 Task: Search one way flight ticket for 2 adults, 2 children, 2 infants in seat in first from Bethel: Bethel Airport(also Seebethel Seaplane Base) to Raleigh: Raleigh-durham International Airport on 8-5-2023. Choice of flights is Royal air maroc. Number of bags: 2 carry on bags. Outbound departure time preference is 12:45.
Action: Mouse moved to (364, 312)
Screenshot: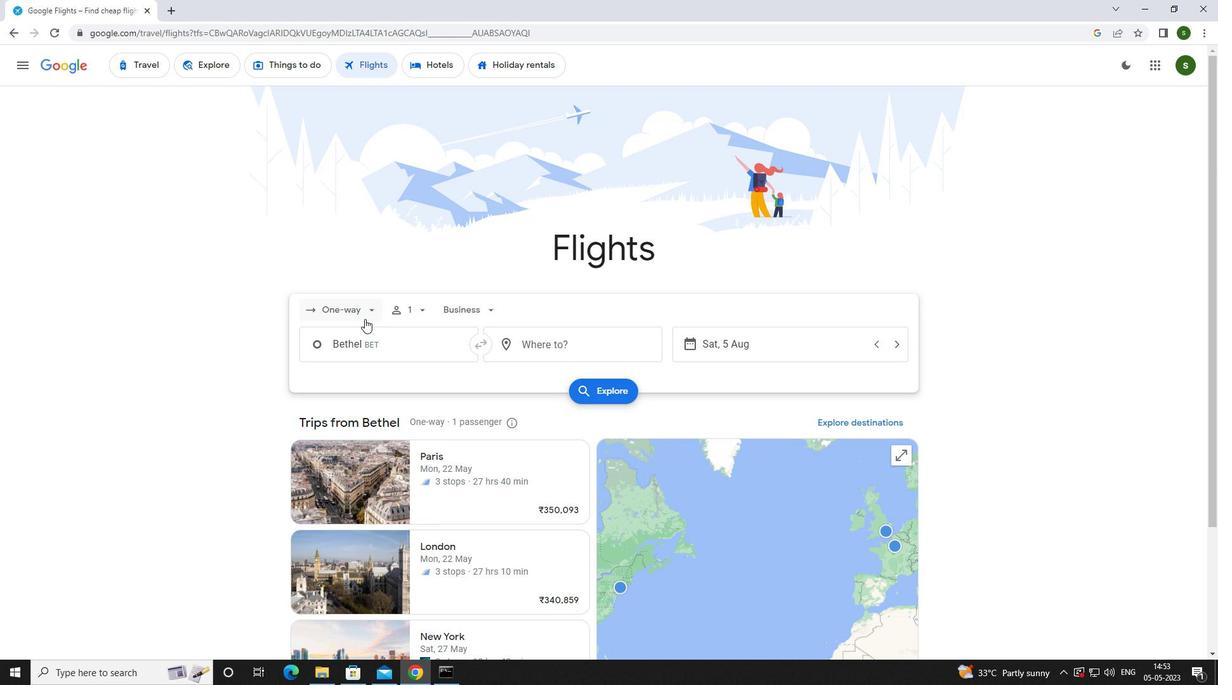 
Action: Mouse pressed left at (364, 312)
Screenshot: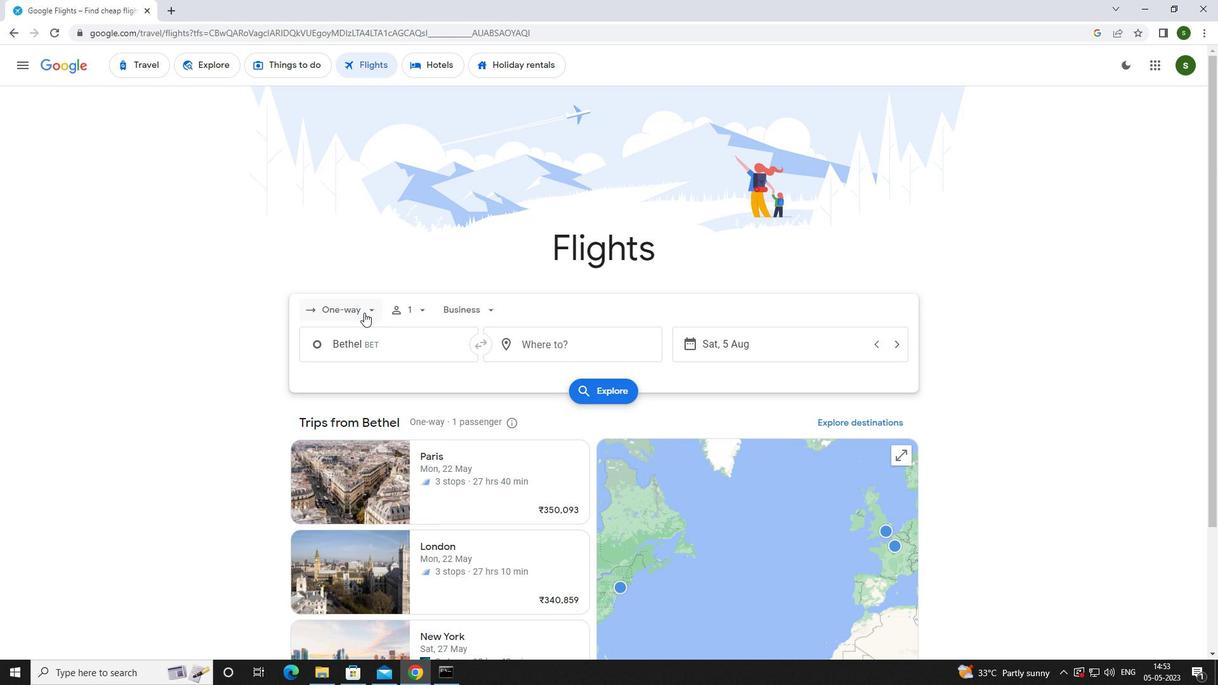 
Action: Mouse moved to (372, 363)
Screenshot: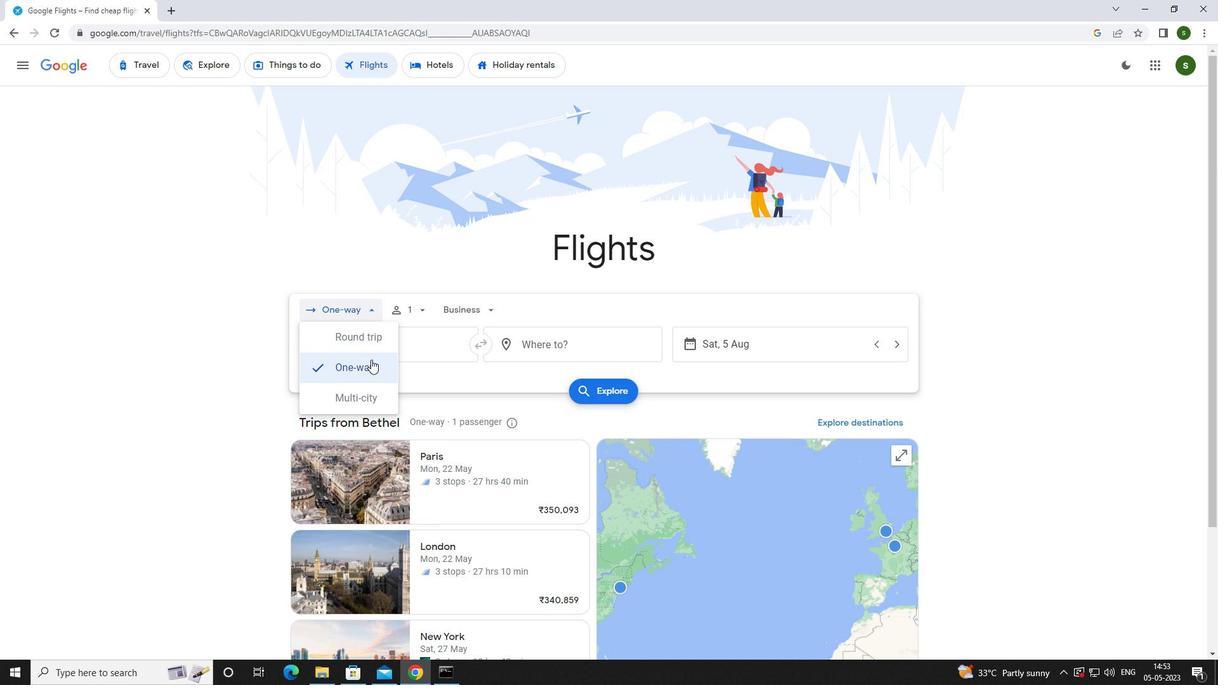 
Action: Mouse pressed left at (372, 363)
Screenshot: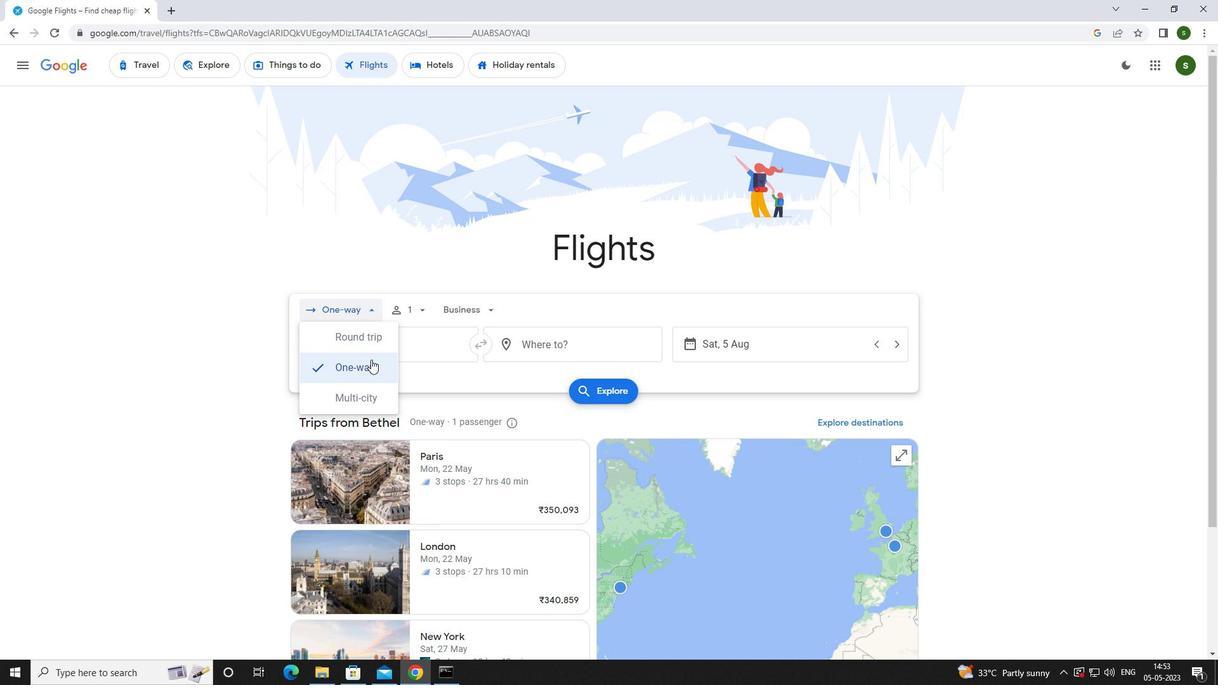 
Action: Mouse moved to (425, 304)
Screenshot: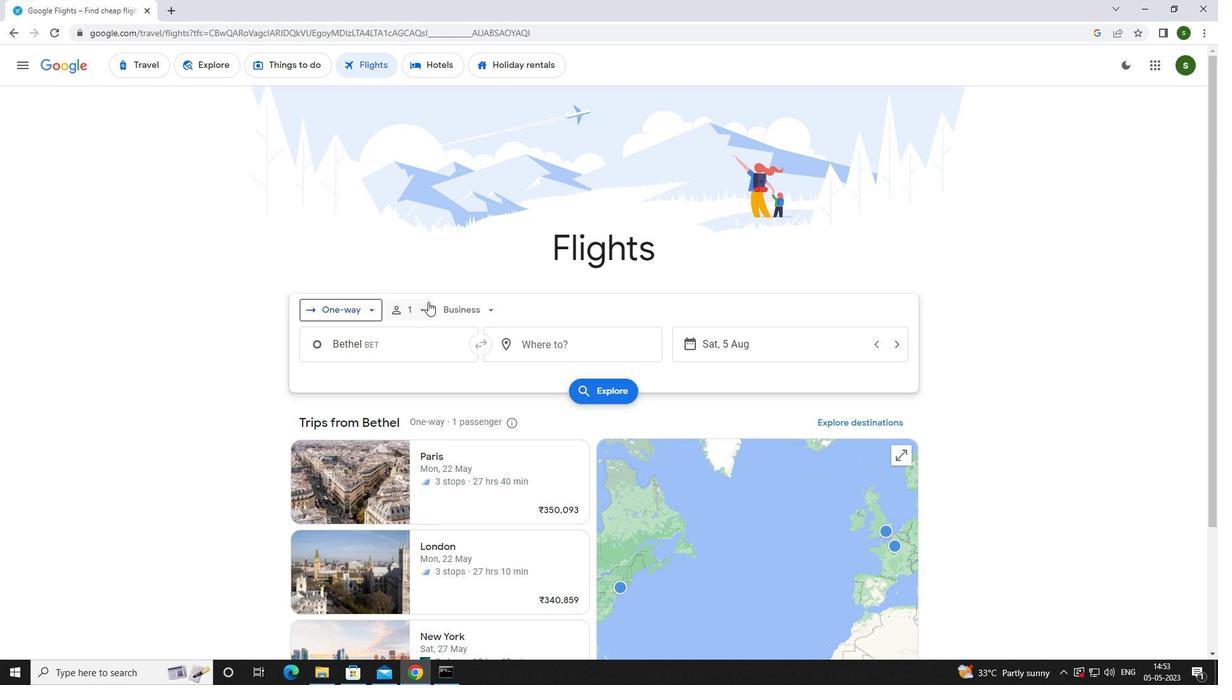 
Action: Mouse pressed left at (425, 304)
Screenshot: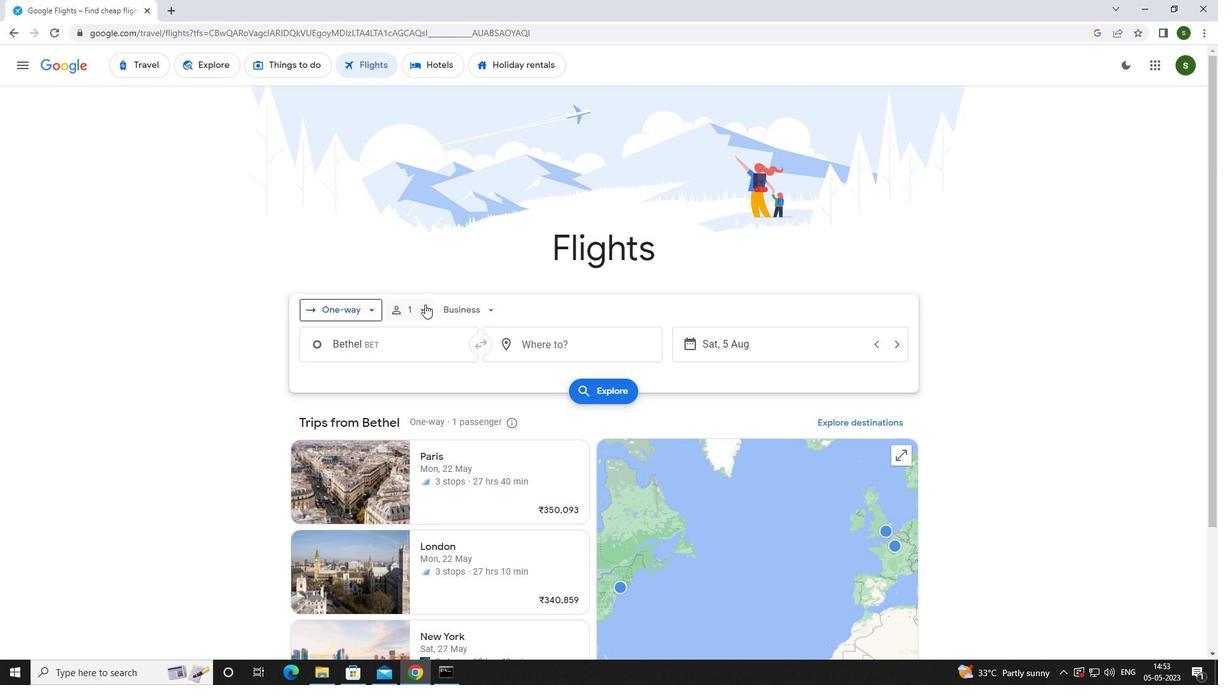 
Action: Mouse moved to (518, 342)
Screenshot: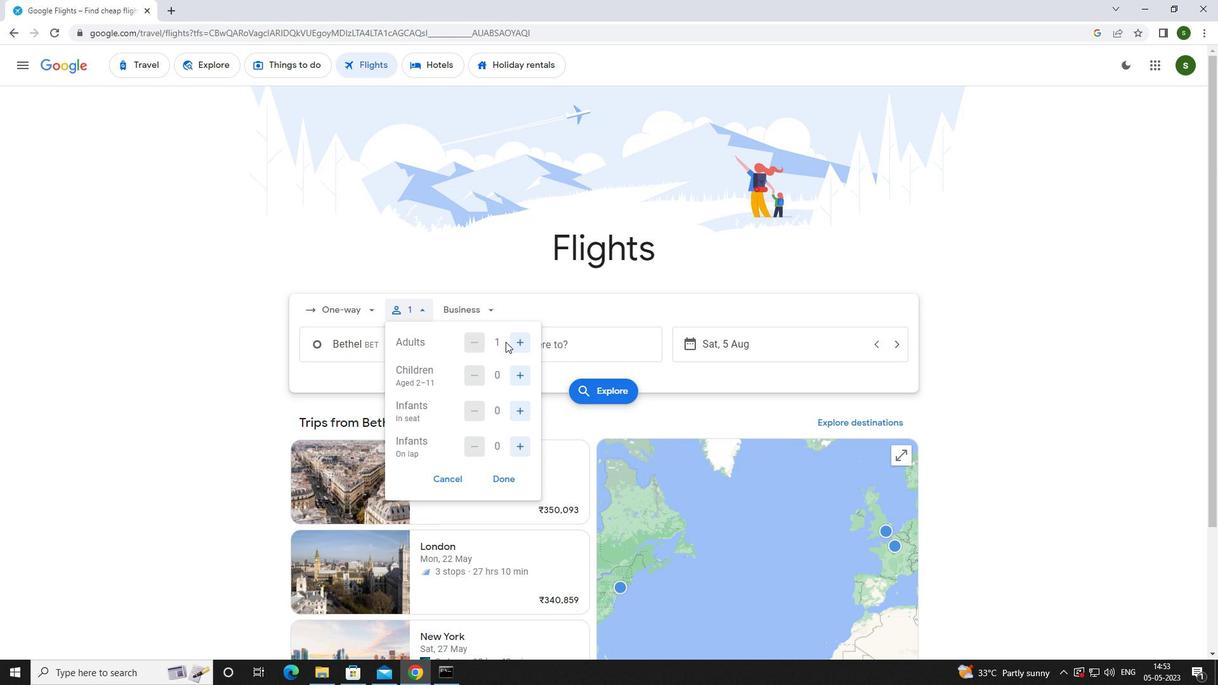 
Action: Mouse pressed left at (518, 342)
Screenshot: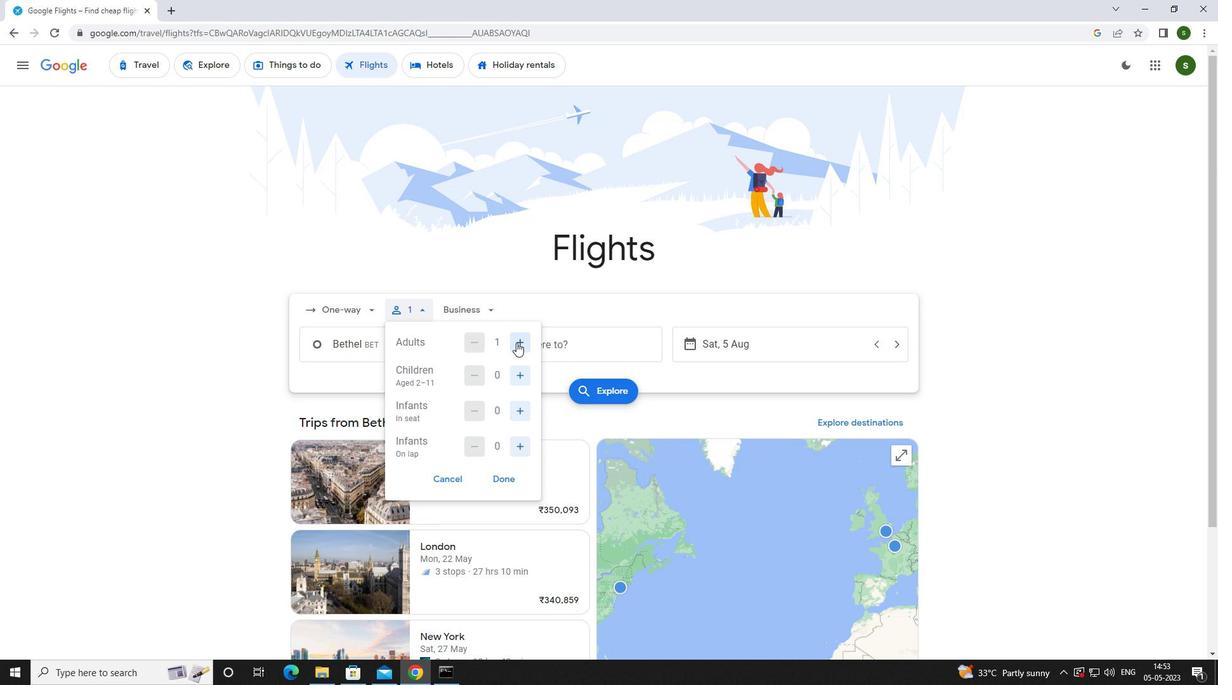 
Action: Mouse moved to (523, 370)
Screenshot: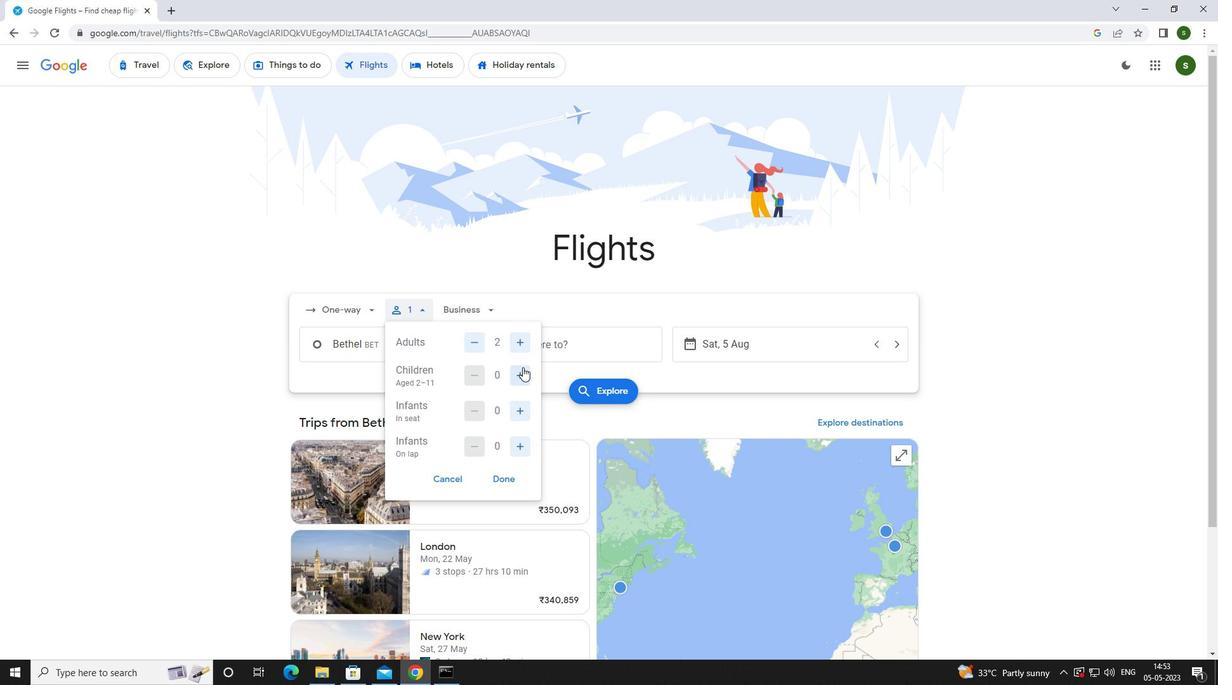 
Action: Mouse pressed left at (523, 370)
Screenshot: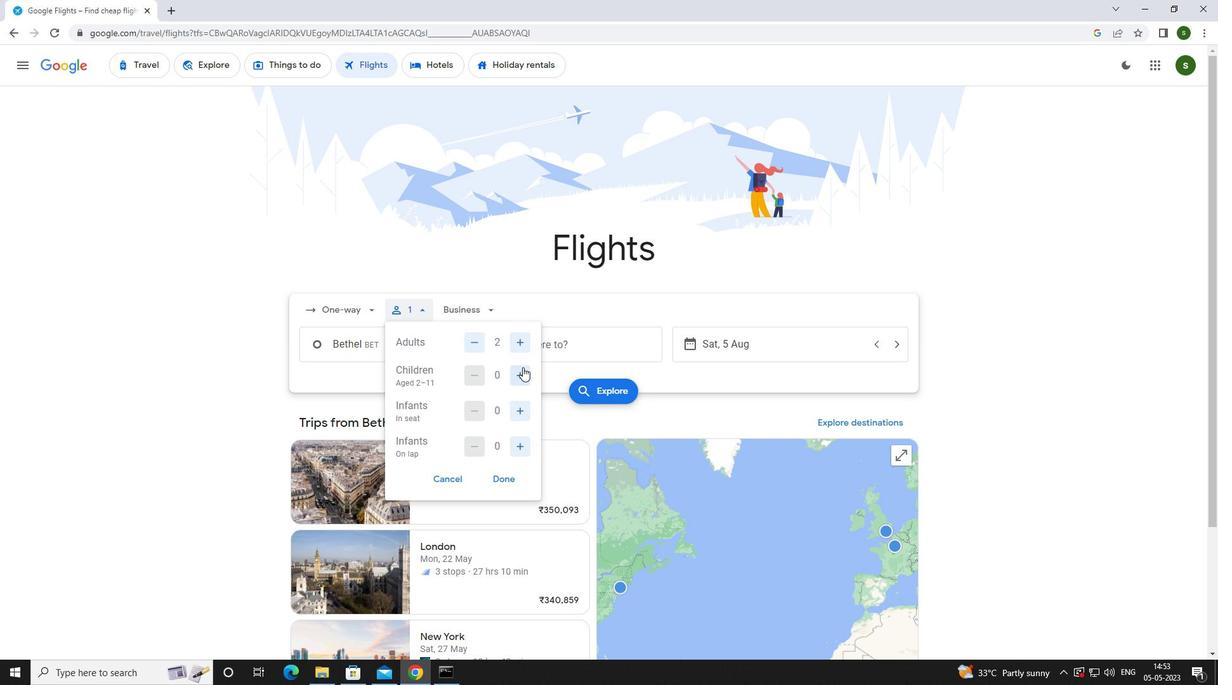 
Action: Mouse pressed left at (523, 370)
Screenshot: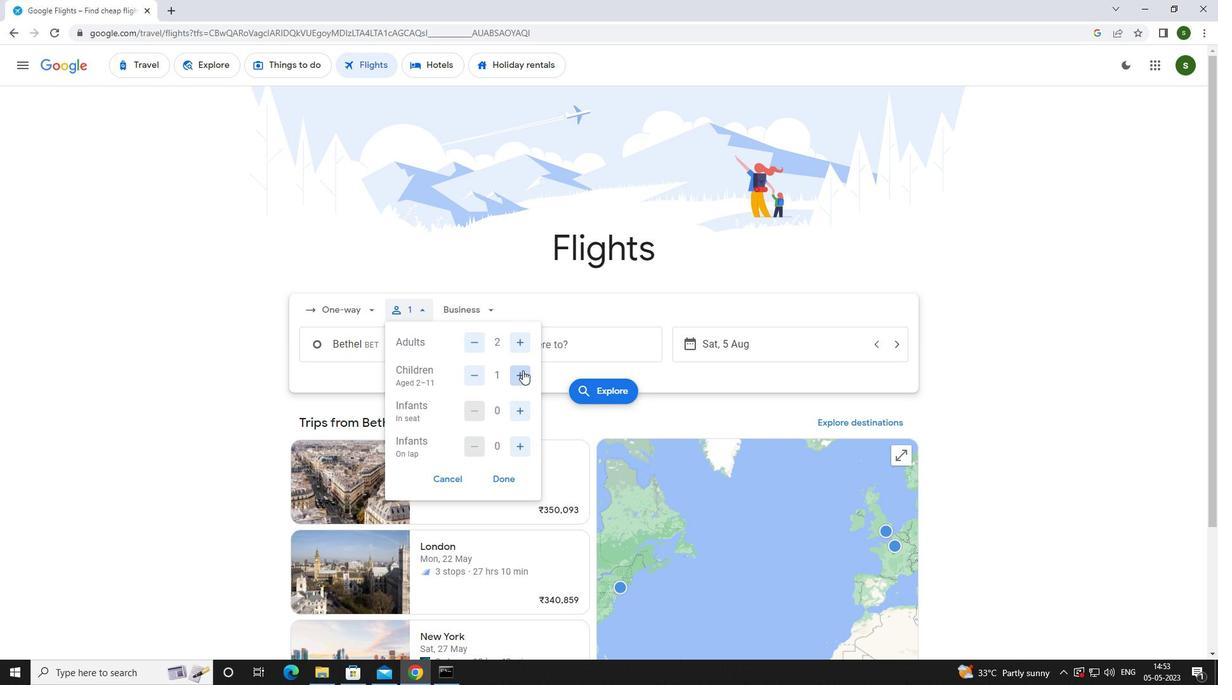 
Action: Mouse moved to (517, 410)
Screenshot: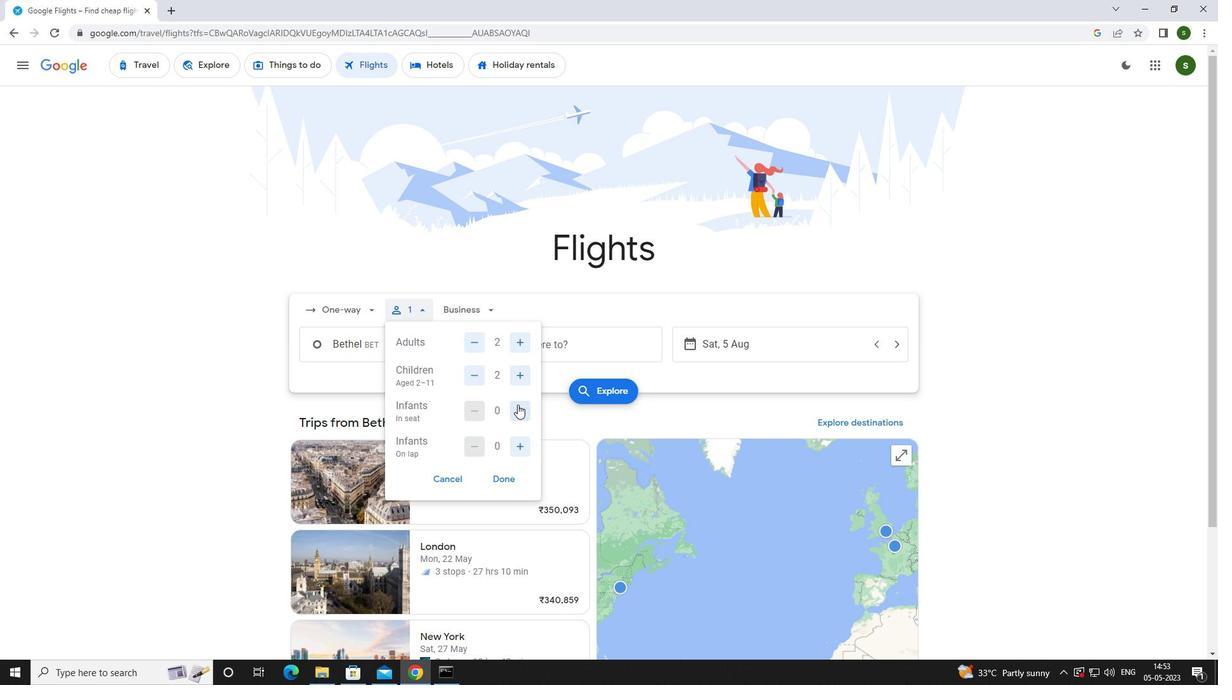 
Action: Mouse pressed left at (517, 410)
Screenshot: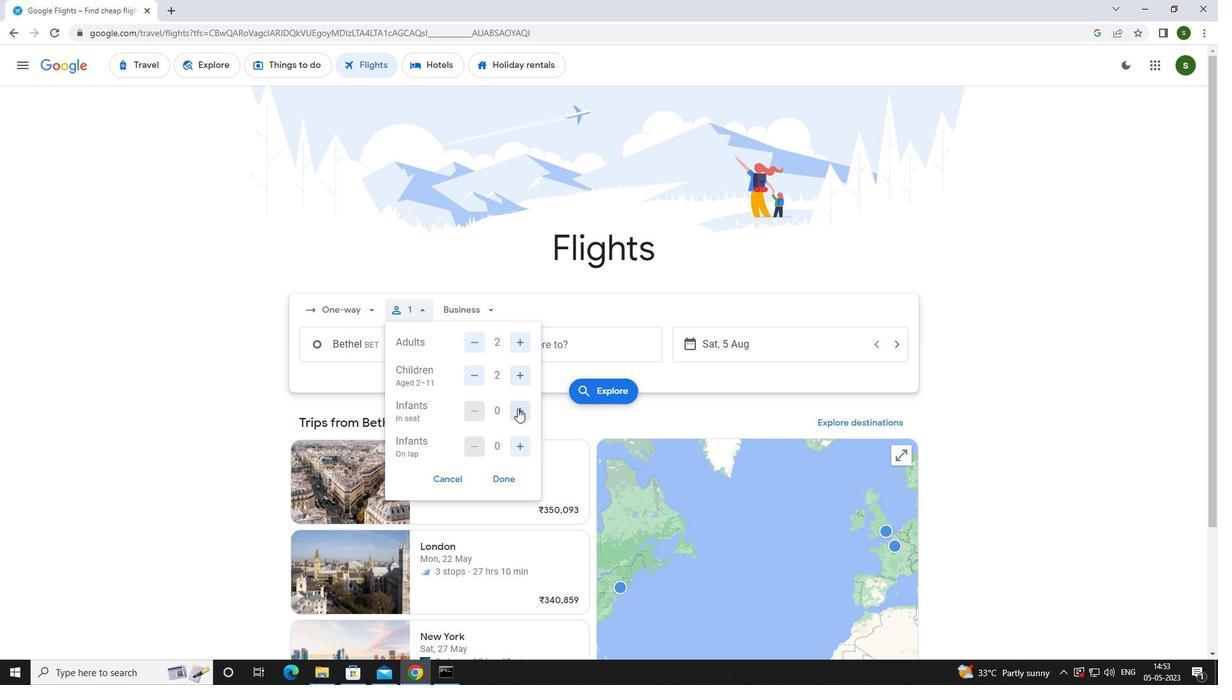 
Action: Mouse pressed left at (517, 410)
Screenshot: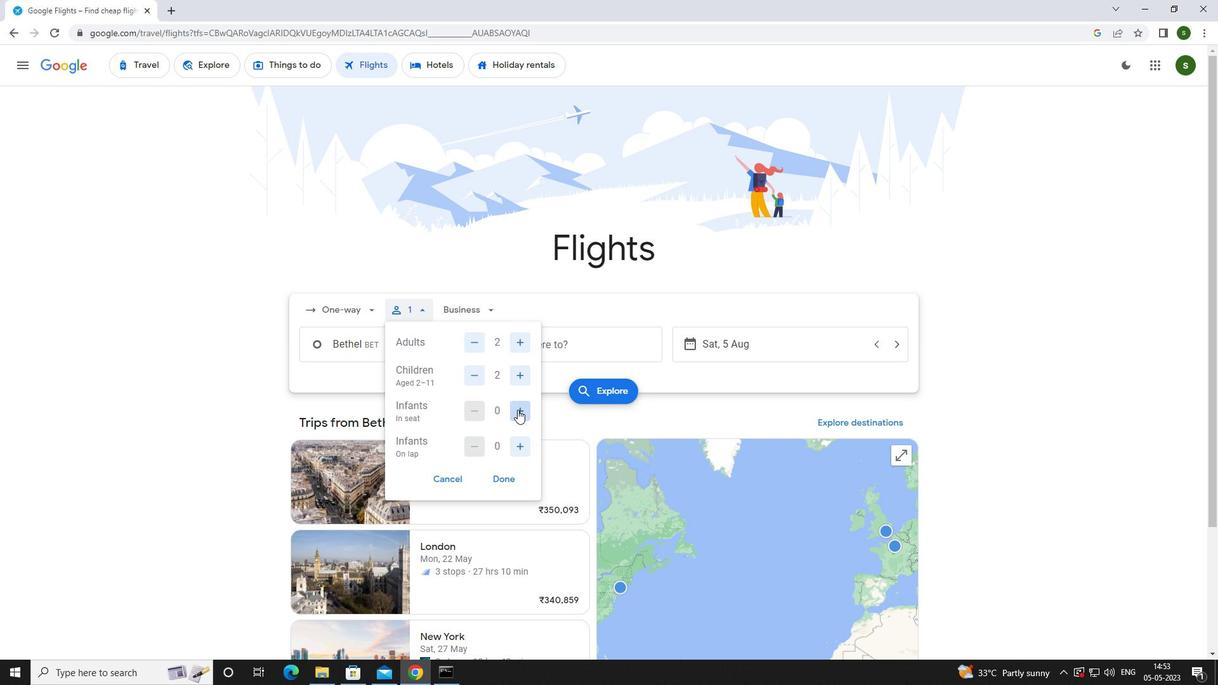 
Action: Mouse moved to (493, 309)
Screenshot: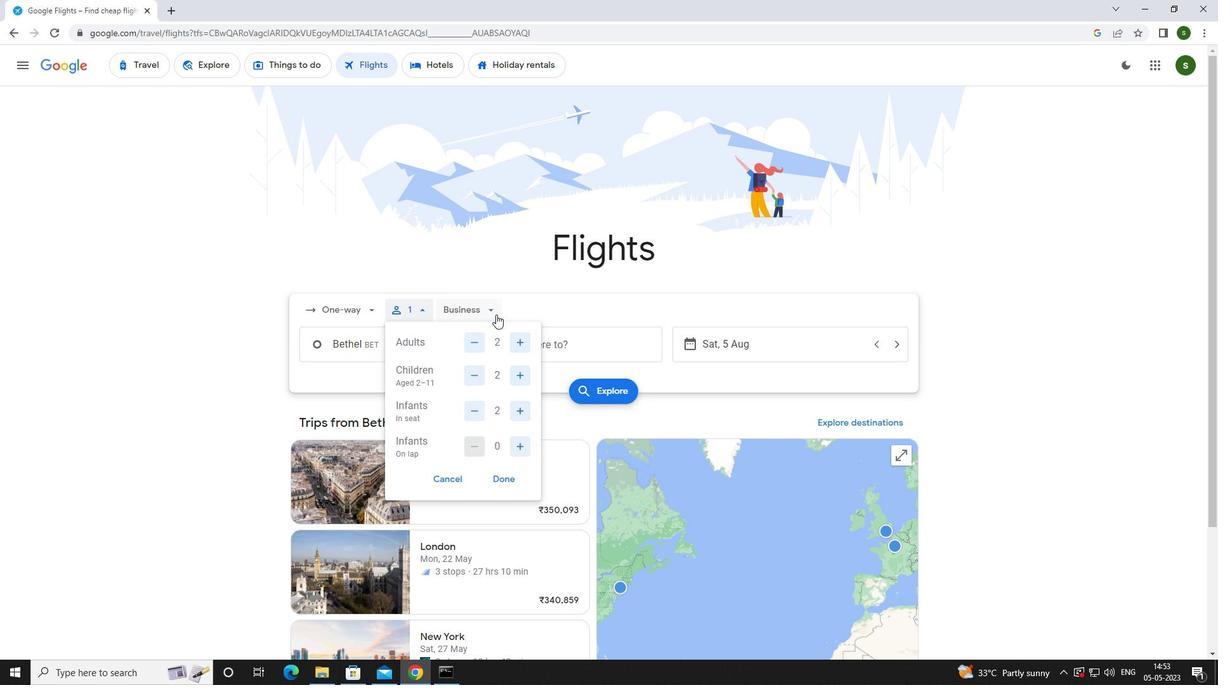 
Action: Mouse pressed left at (493, 309)
Screenshot: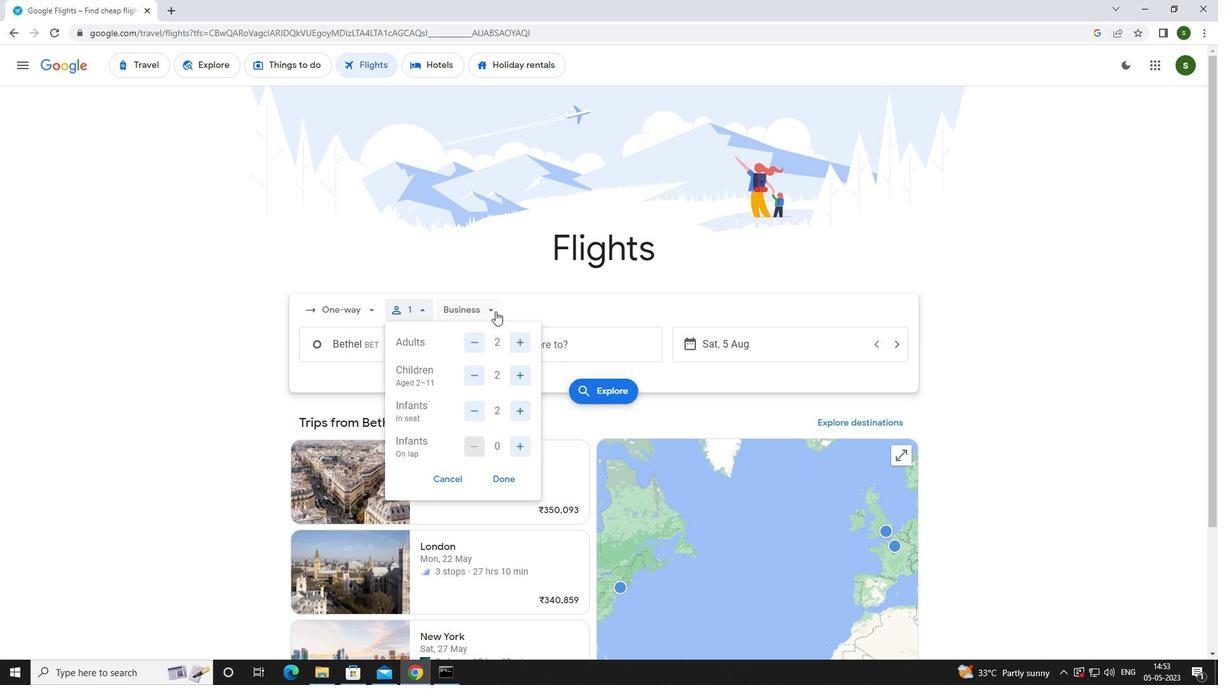 
Action: Mouse moved to (502, 426)
Screenshot: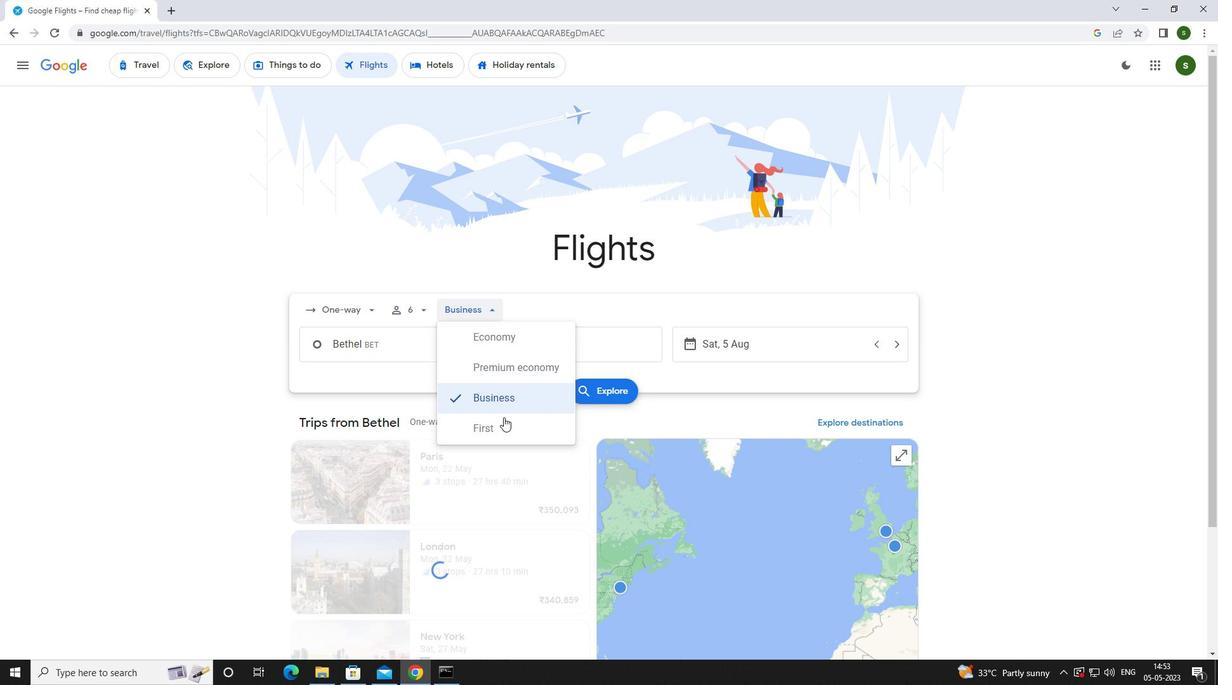 
Action: Mouse pressed left at (502, 426)
Screenshot: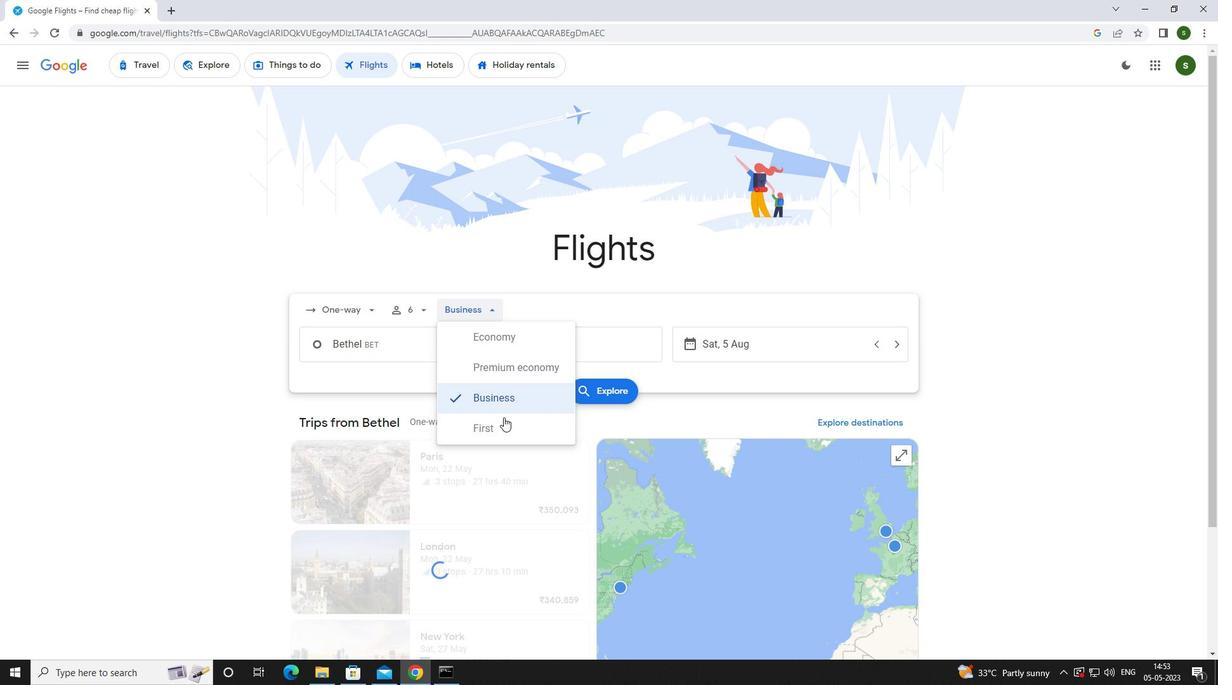
Action: Mouse moved to (416, 347)
Screenshot: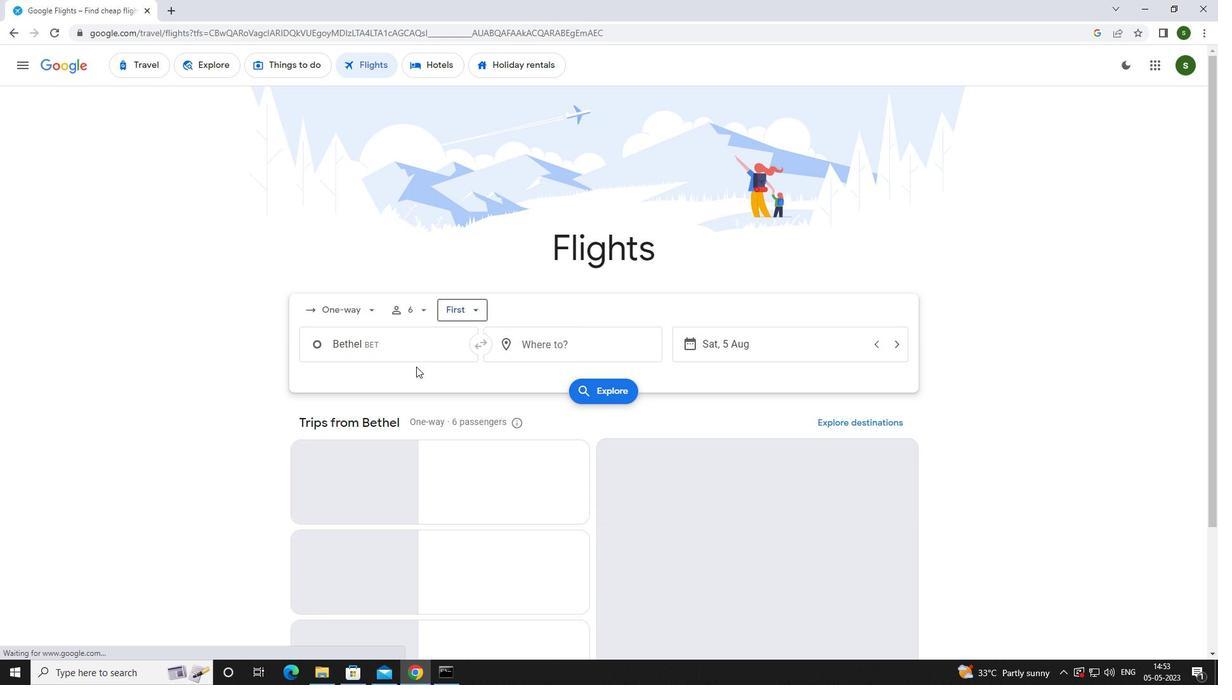 
Action: Mouse pressed left at (416, 347)
Screenshot: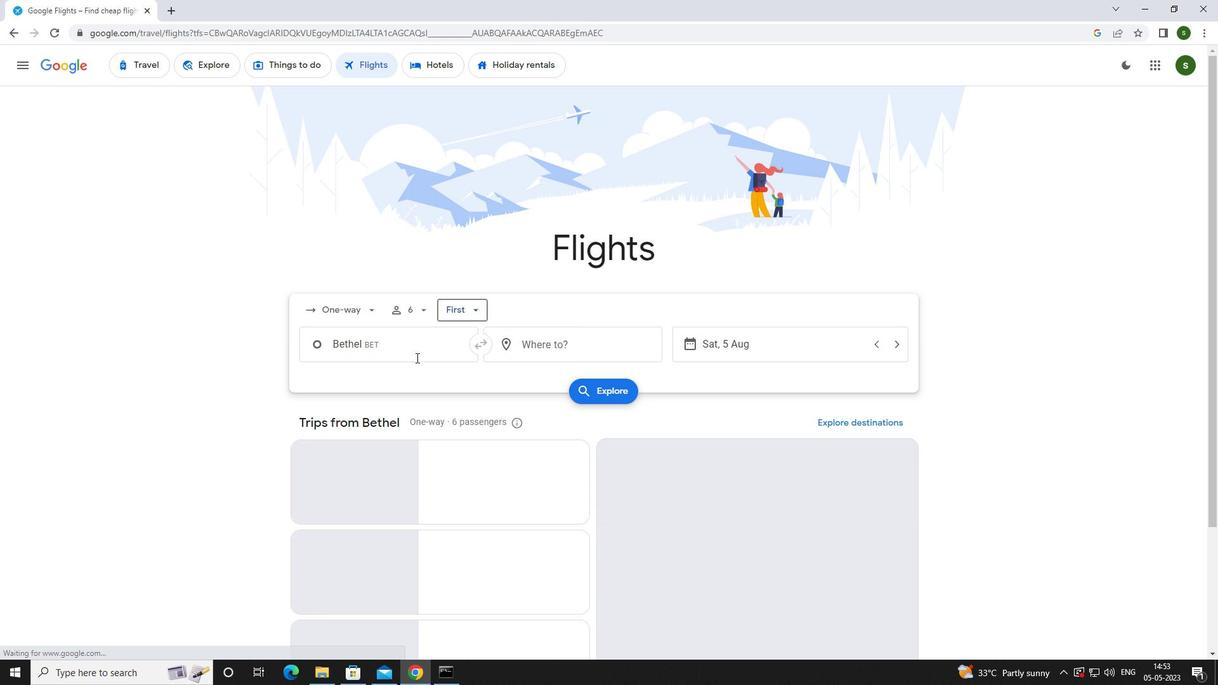 
Action: Key pressed <Key.caps_lock>b<Key.caps_lock>ethel
Screenshot: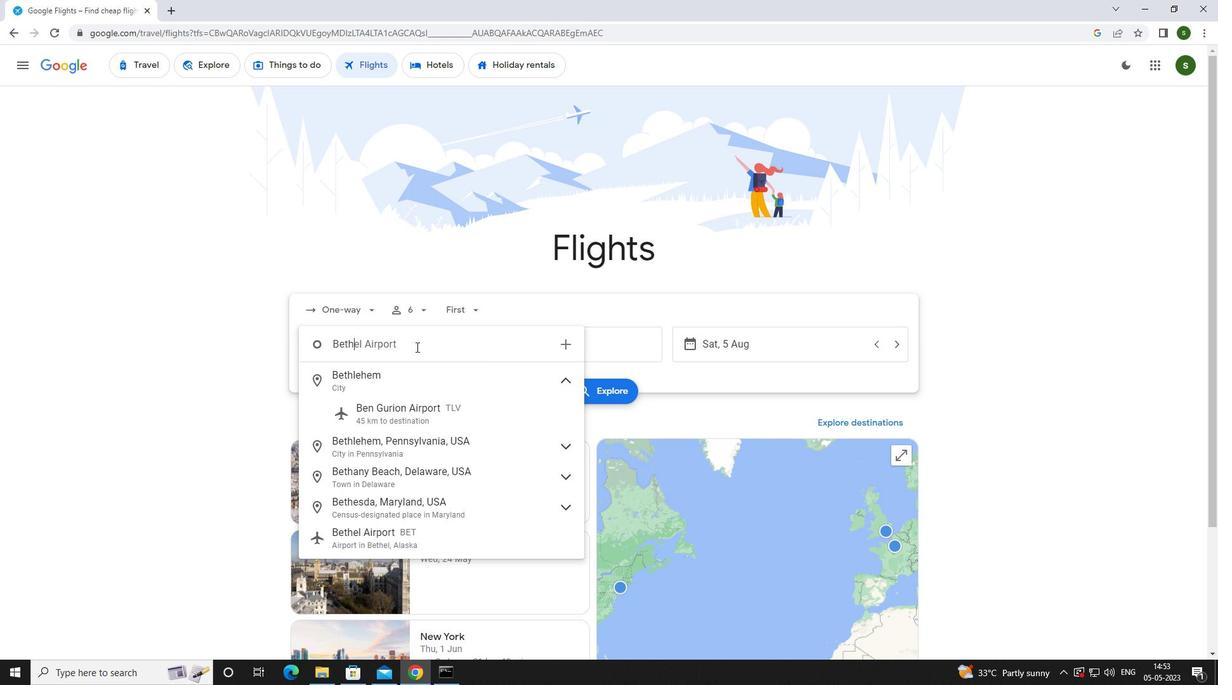 
Action: Mouse moved to (418, 384)
Screenshot: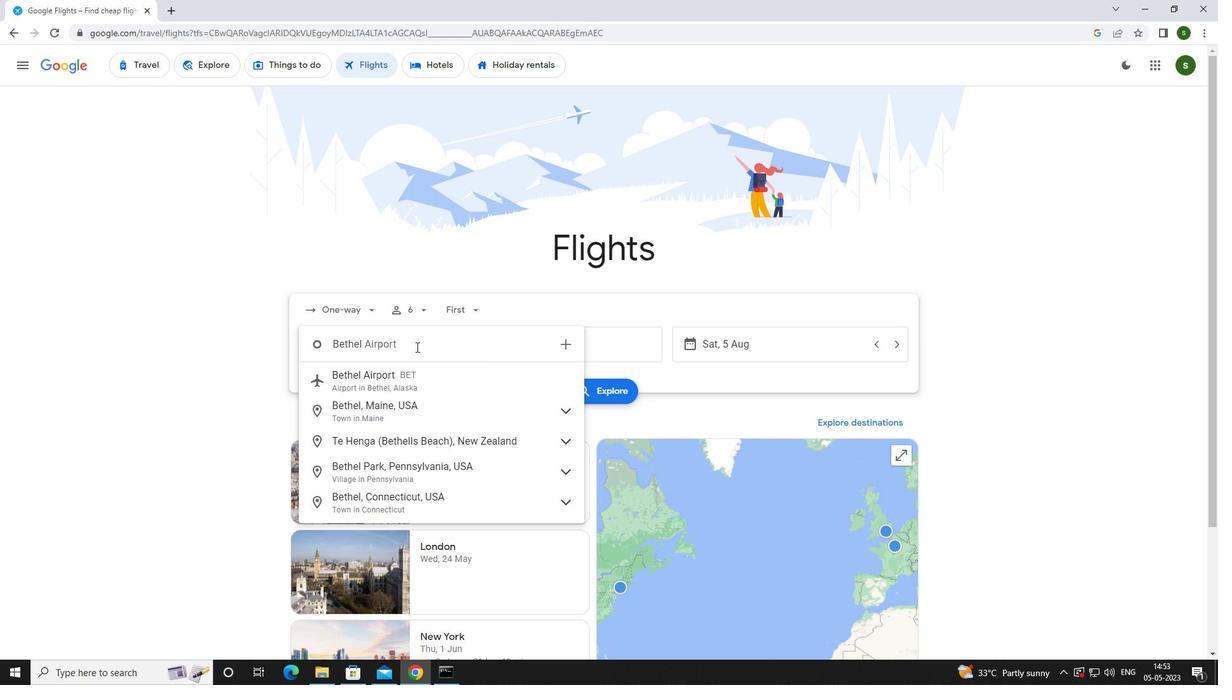 
Action: Mouse pressed left at (418, 384)
Screenshot: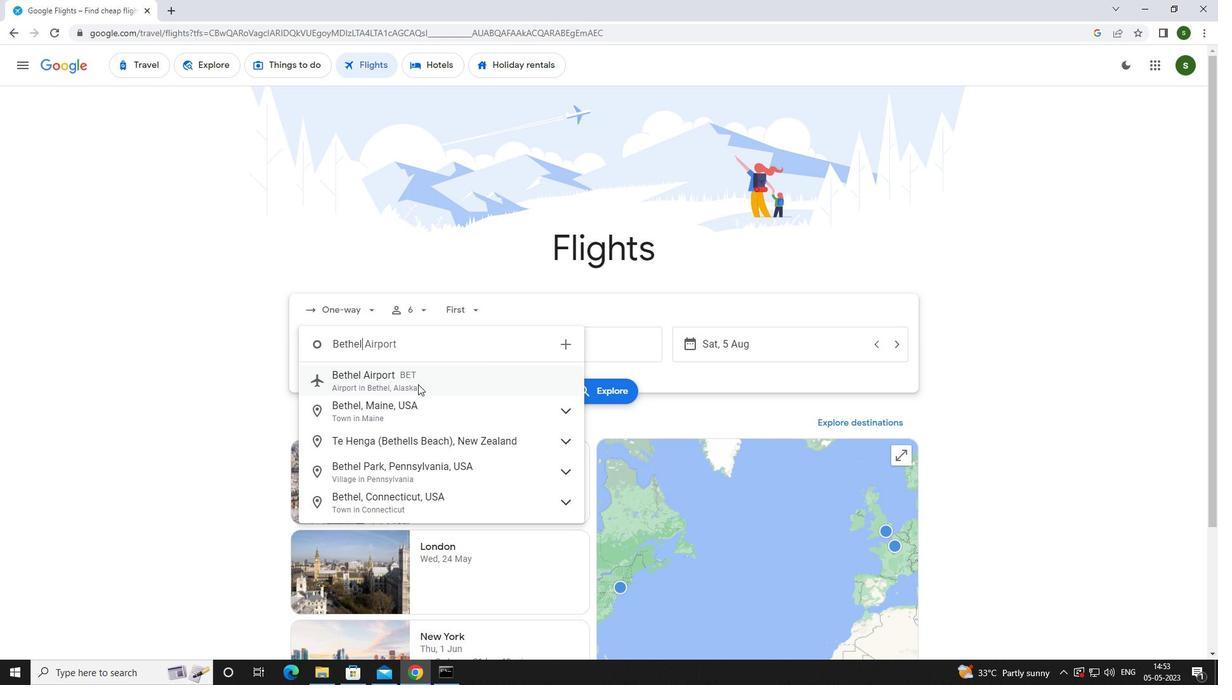 
Action: Mouse moved to (543, 340)
Screenshot: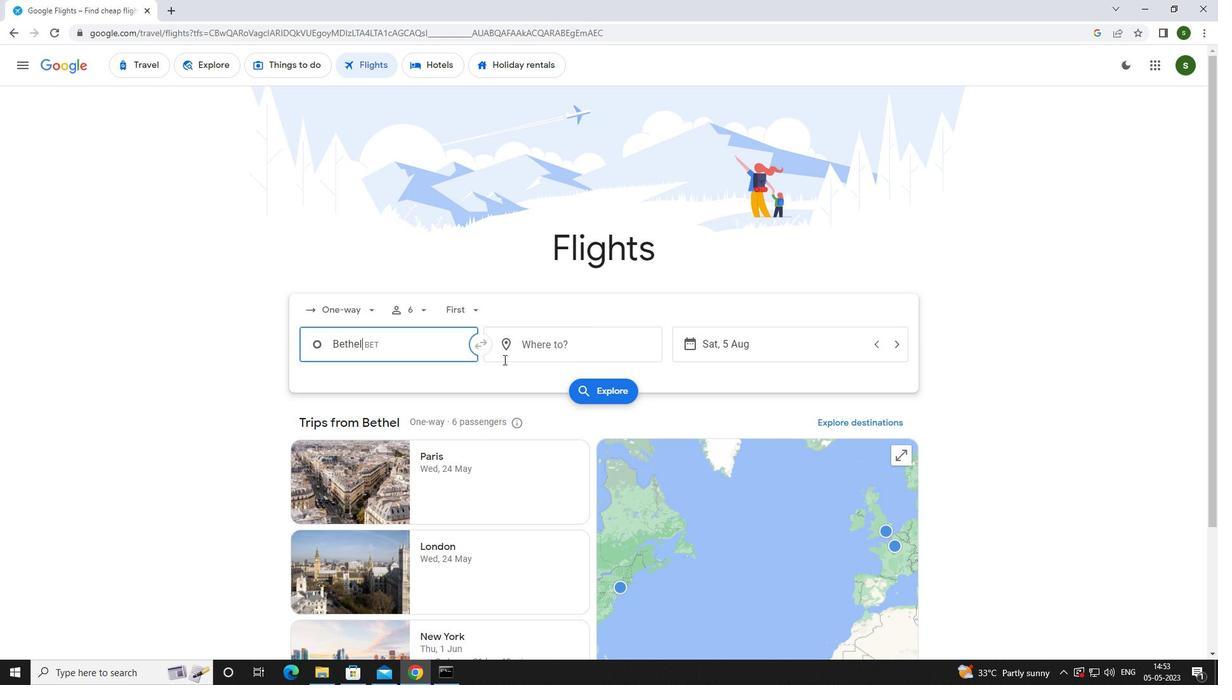
Action: Mouse pressed left at (543, 340)
Screenshot: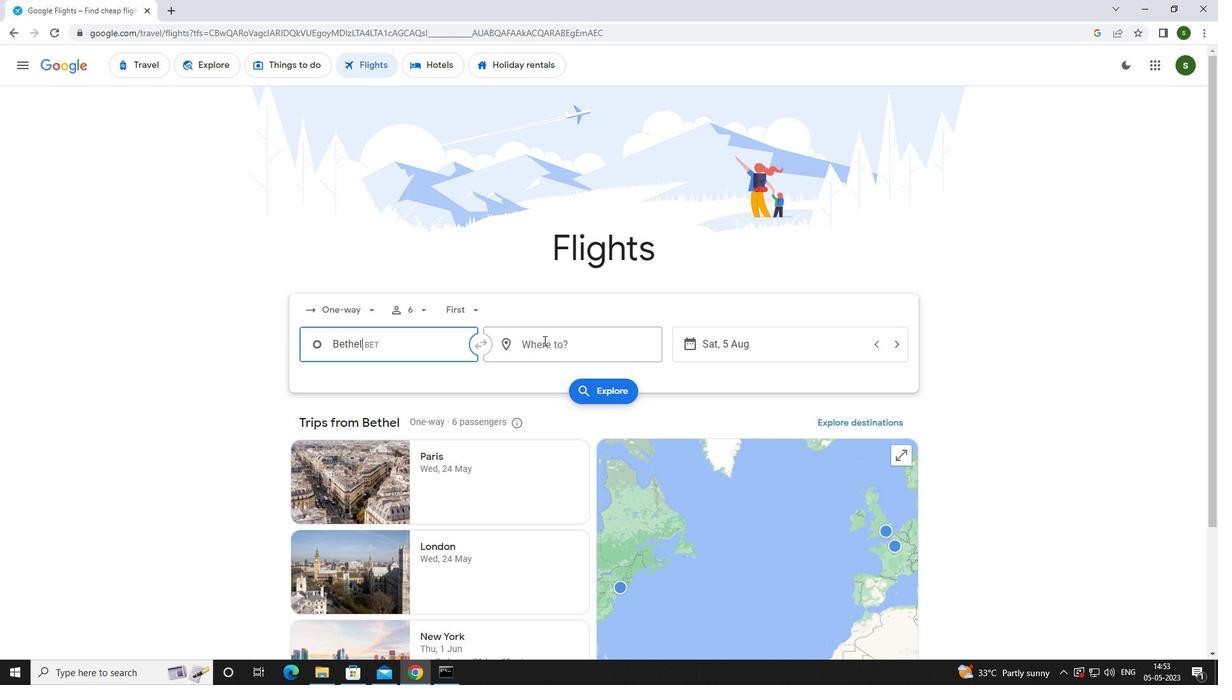 
Action: Key pressed <Key.caps_lock>r<Key.caps_lock>aleigh
Screenshot: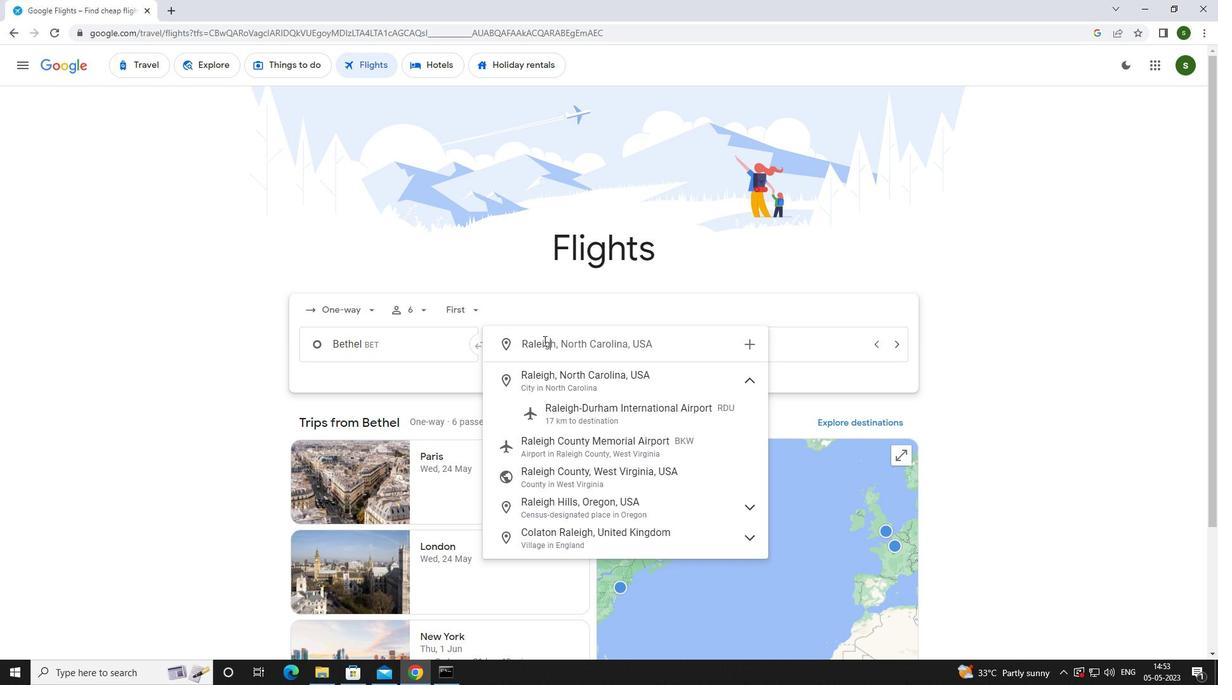 
Action: Mouse moved to (570, 406)
Screenshot: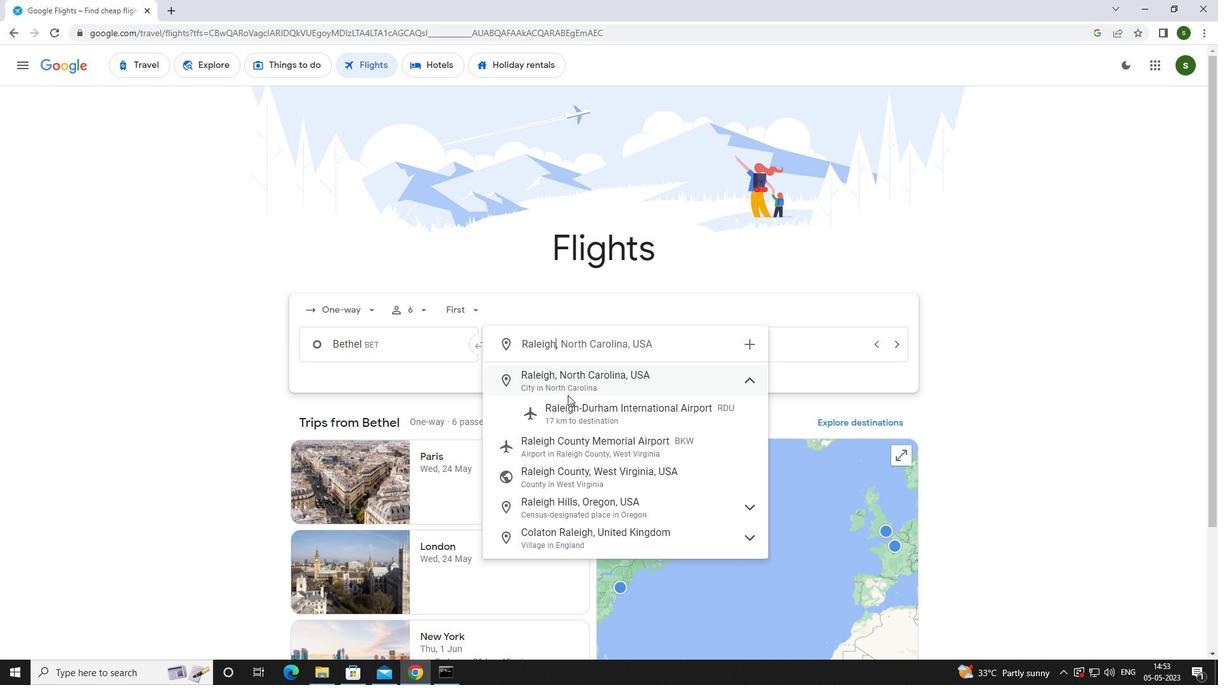 
Action: Mouse pressed left at (570, 406)
Screenshot: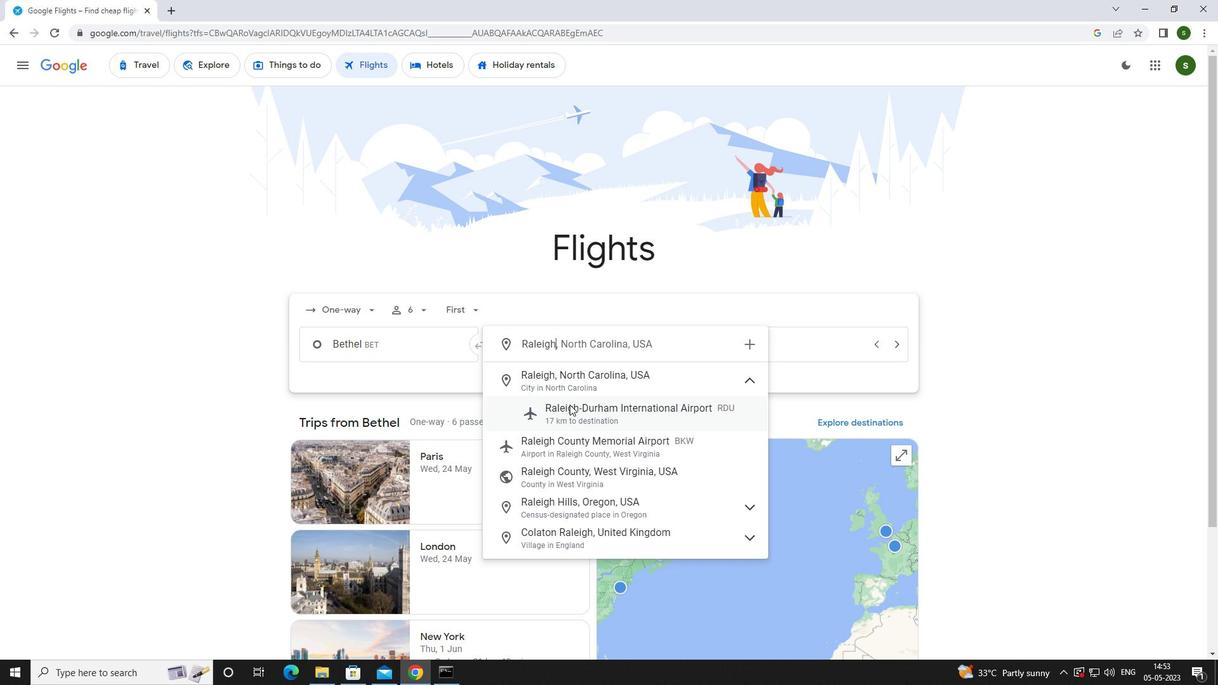 
Action: Mouse moved to (778, 342)
Screenshot: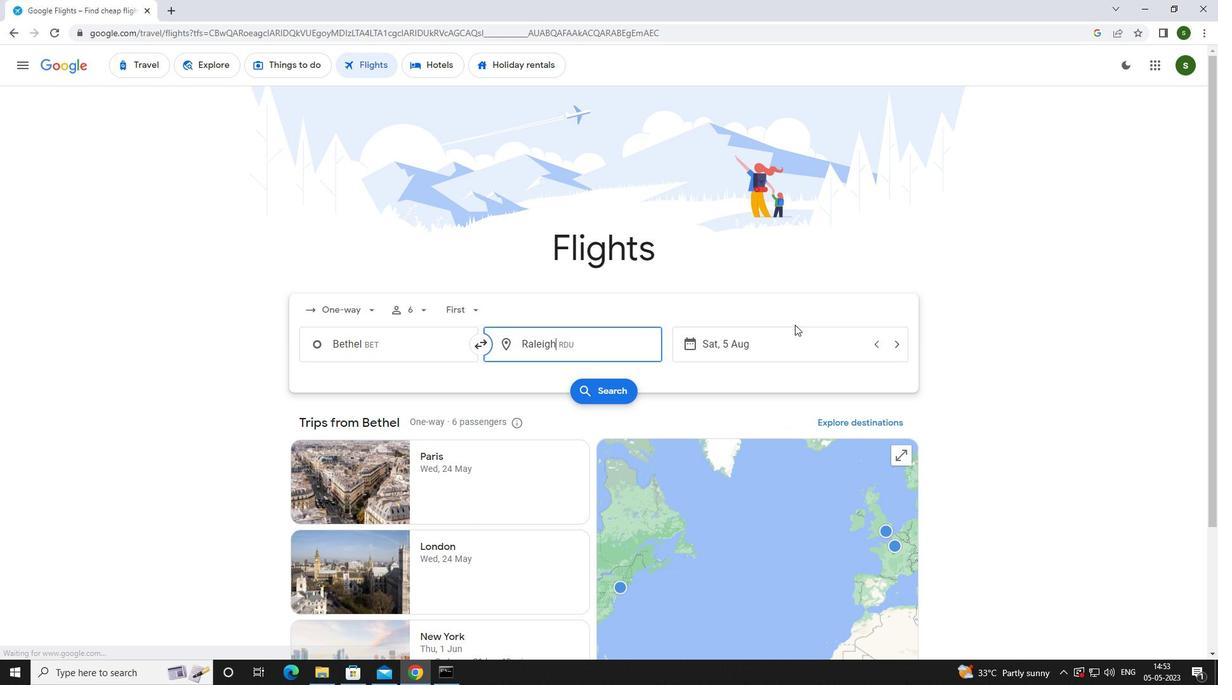 
Action: Mouse pressed left at (778, 342)
Screenshot: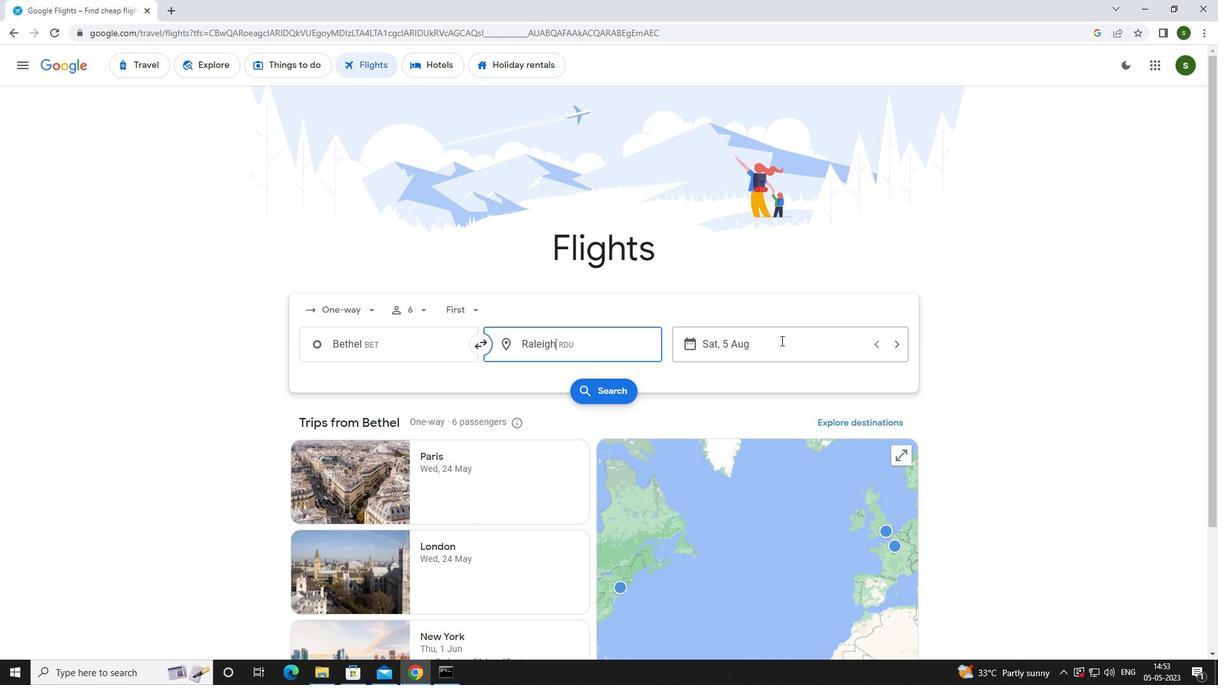 
Action: Mouse moved to (635, 426)
Screenshot: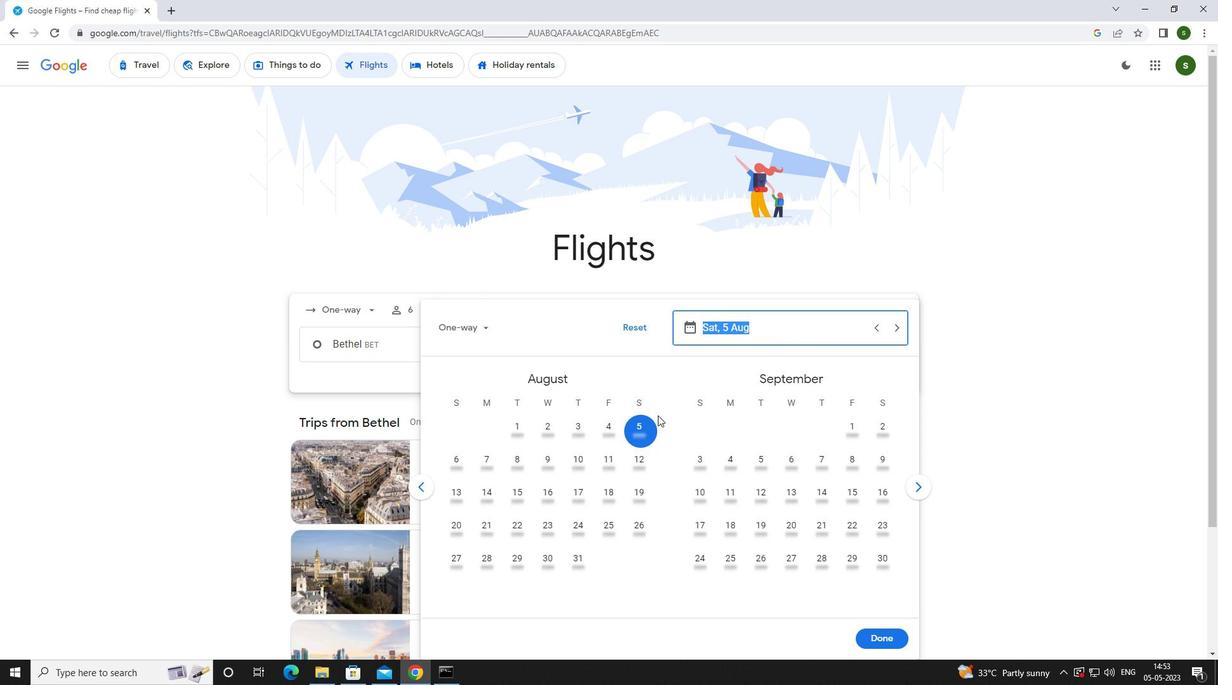 
Action: Mouse pressed left at (635, 426)
Screenshot: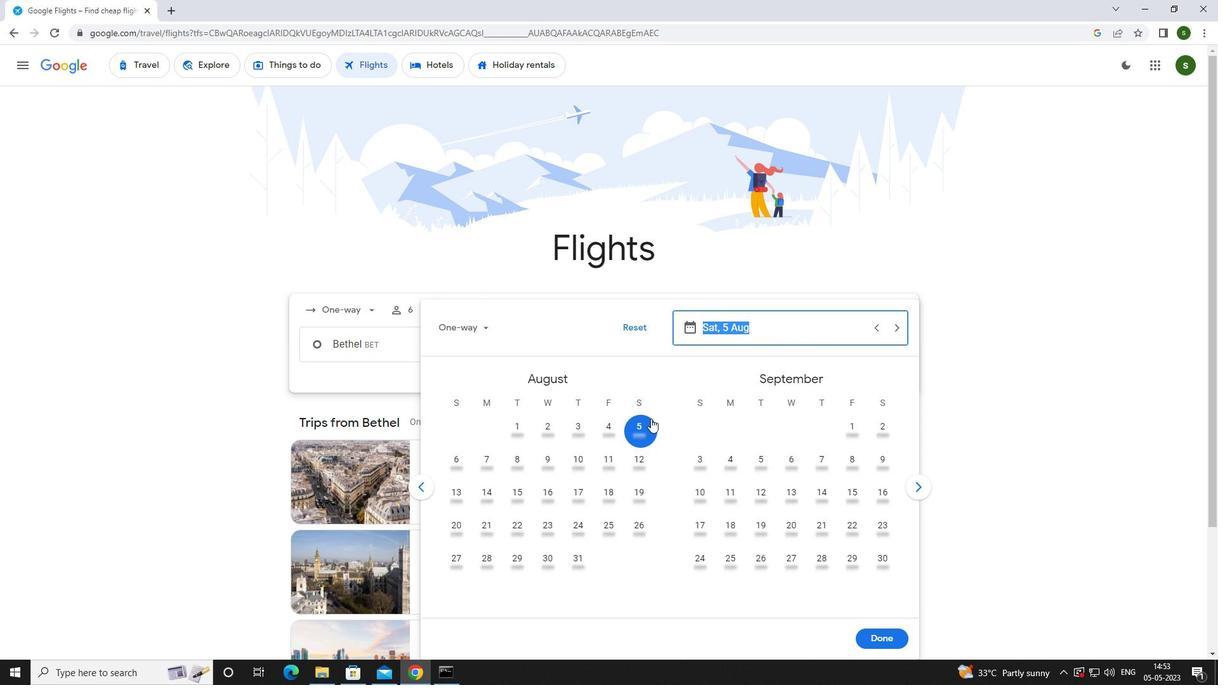 
Action: Mouse moved to (873, 634)
Screenshot: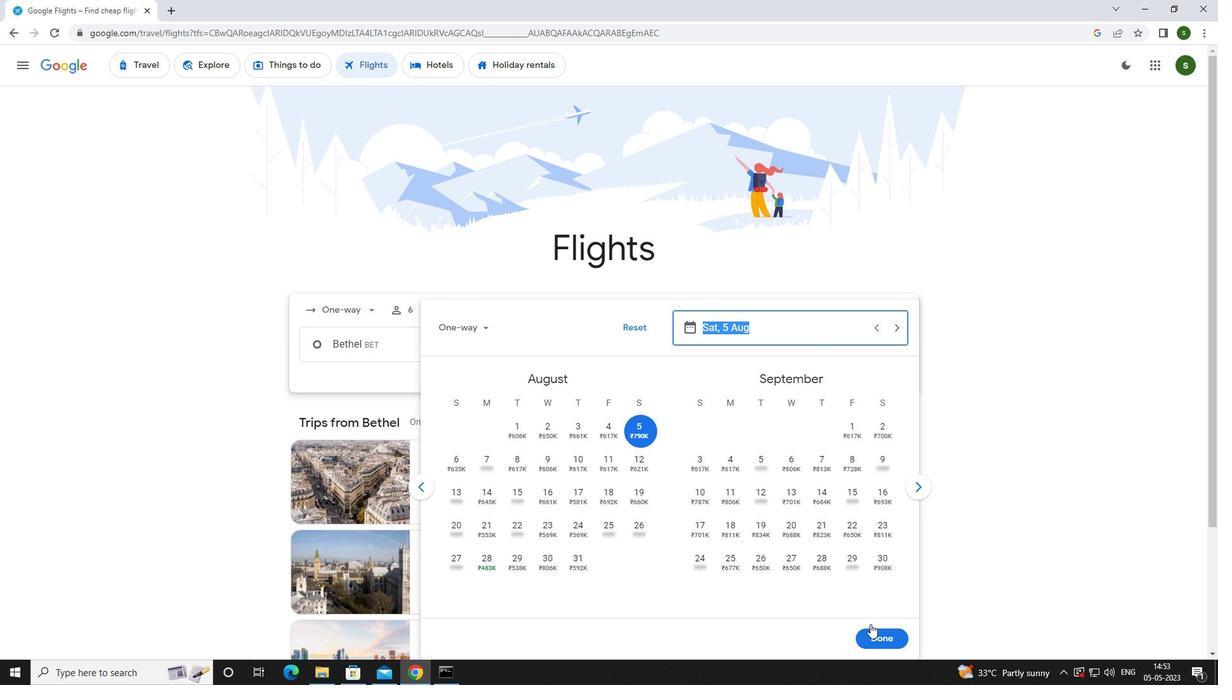 
Action: Mouse pressed left at (873, 634)
Screenshot: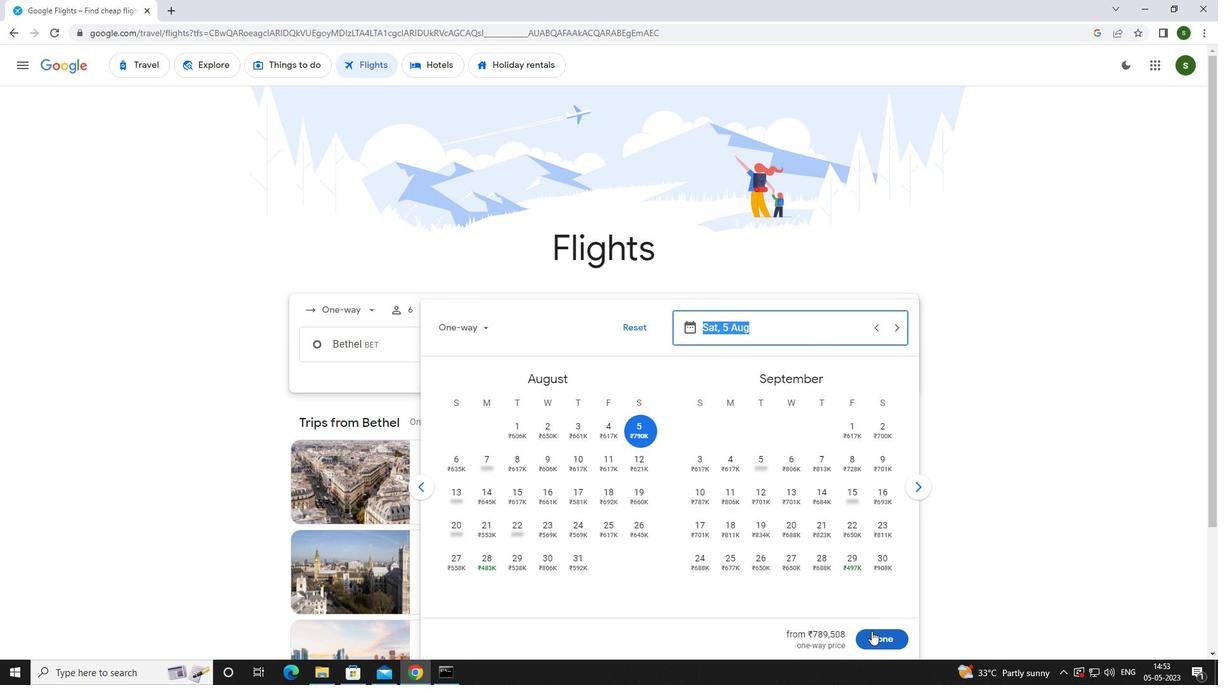 
Action: Mouse moved to (601, 394)
Screenshot: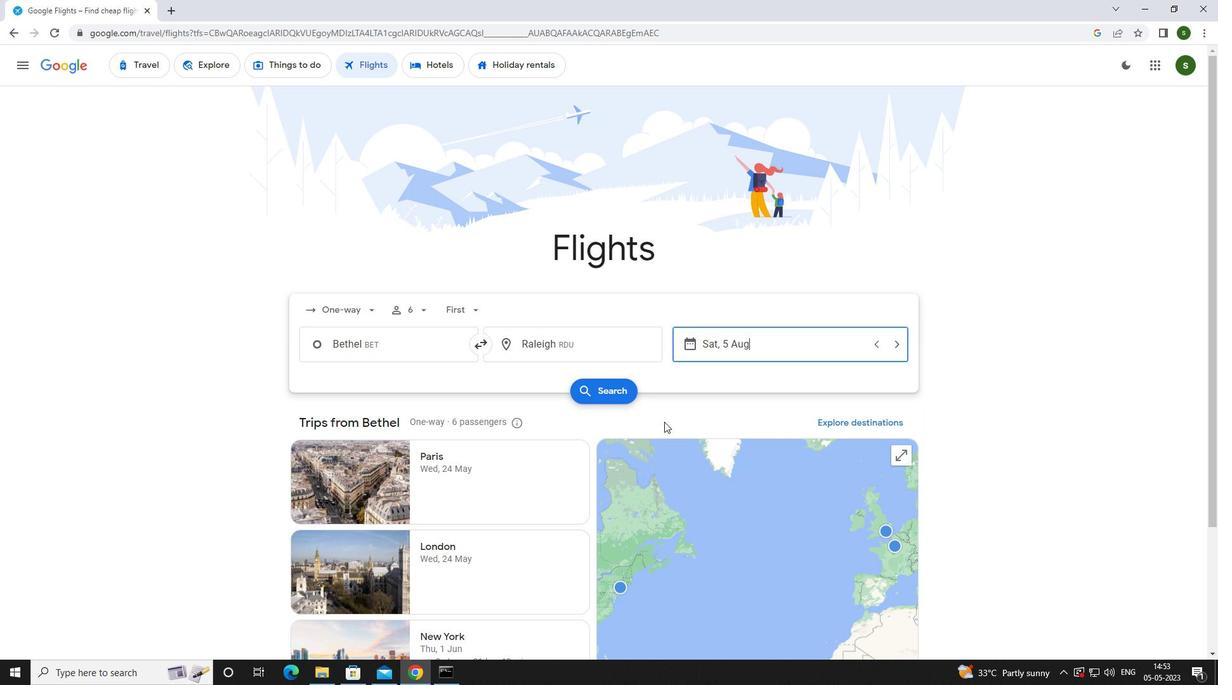 
Action: Mouse pressed left at (601, 394)
Screenshot: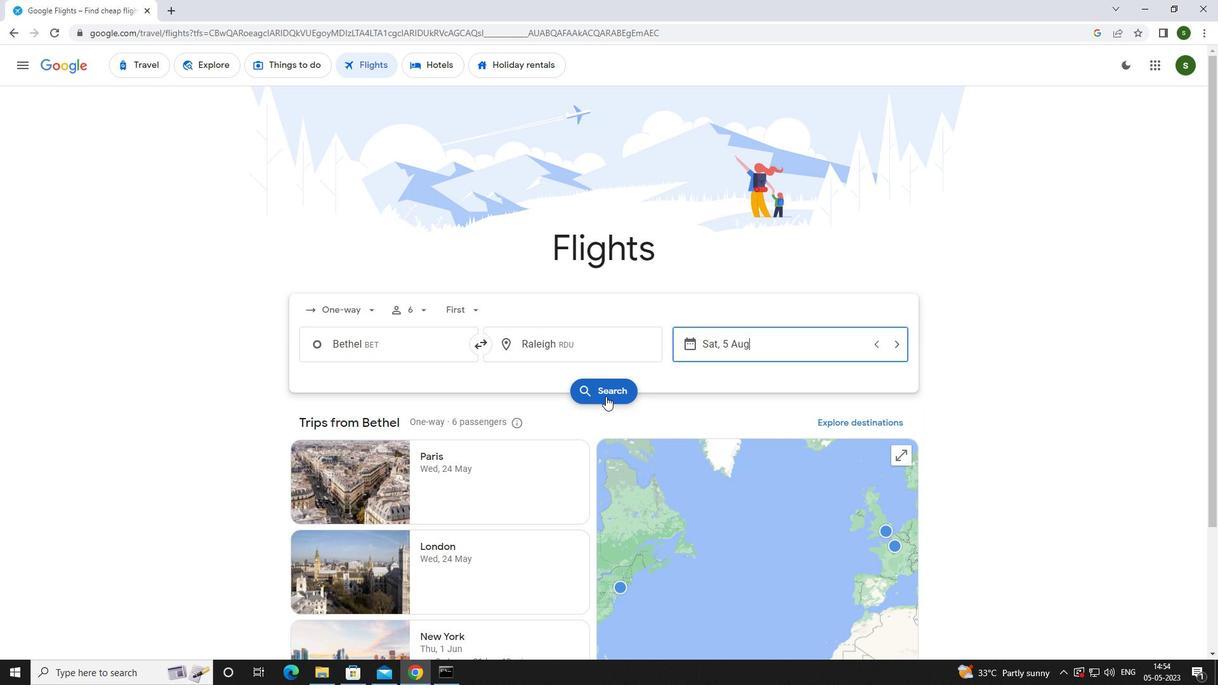 
Action: Mouse moved to (313, 187)
Screenshot: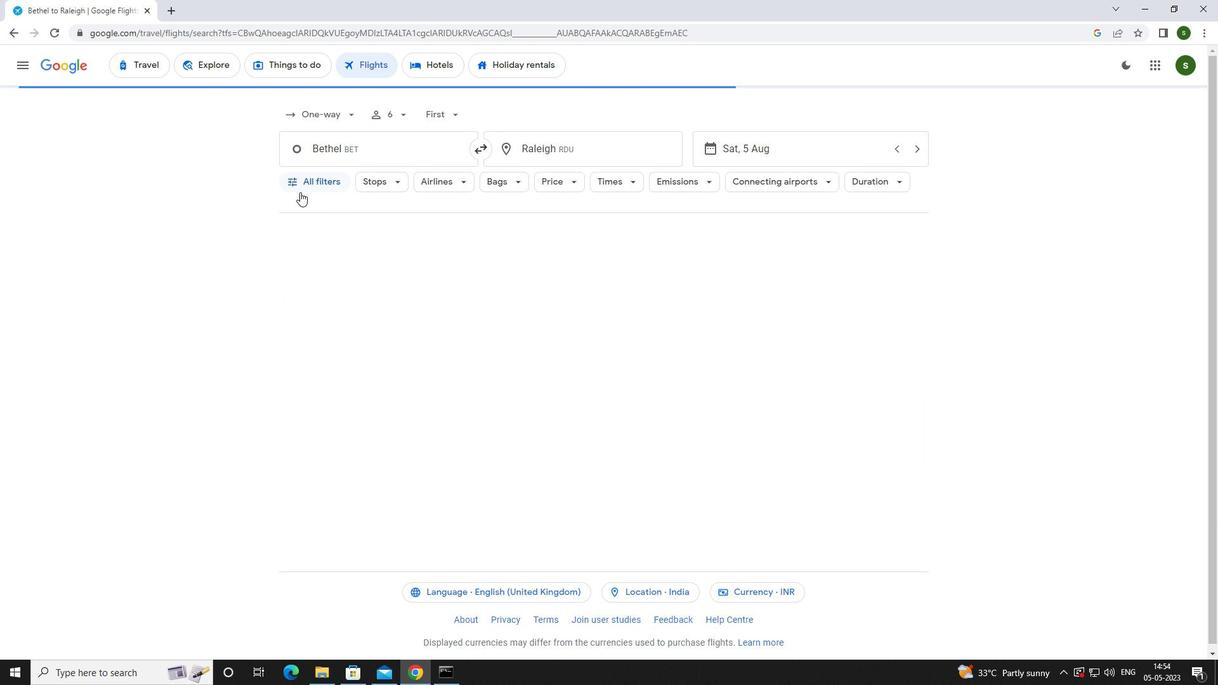 
Action: Mouse pressed left at (313, 187)
Screenshot: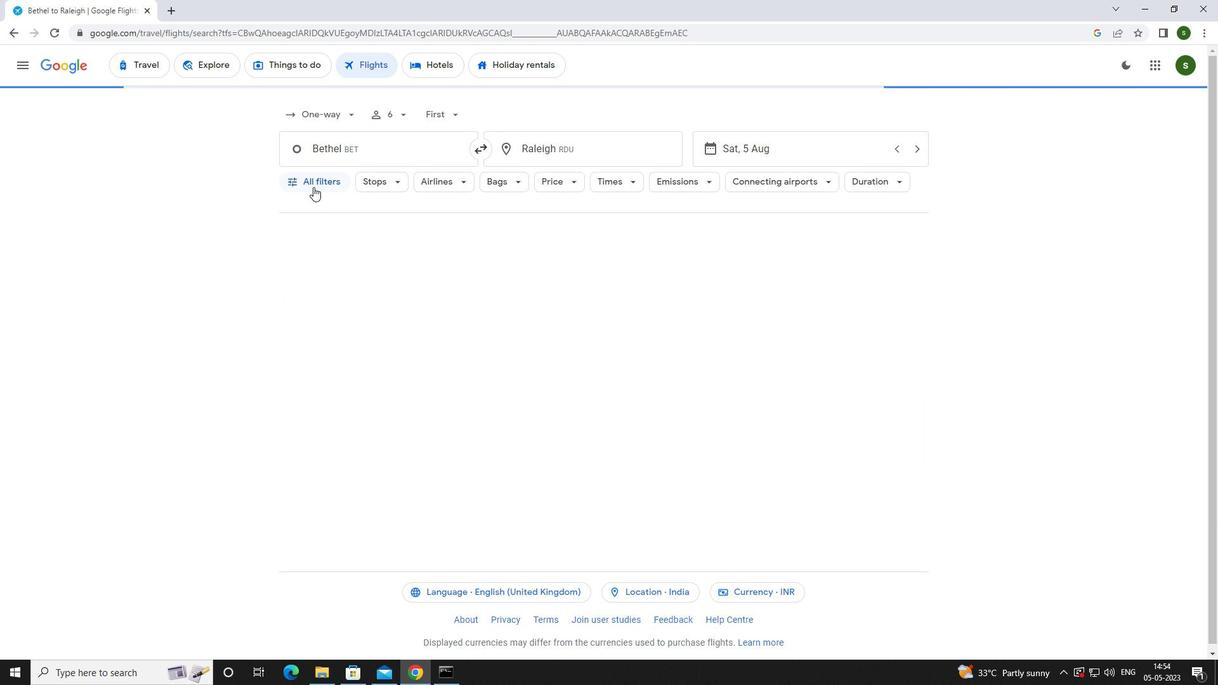 
Action: Mouse moved to (472, 449)
Screenshot: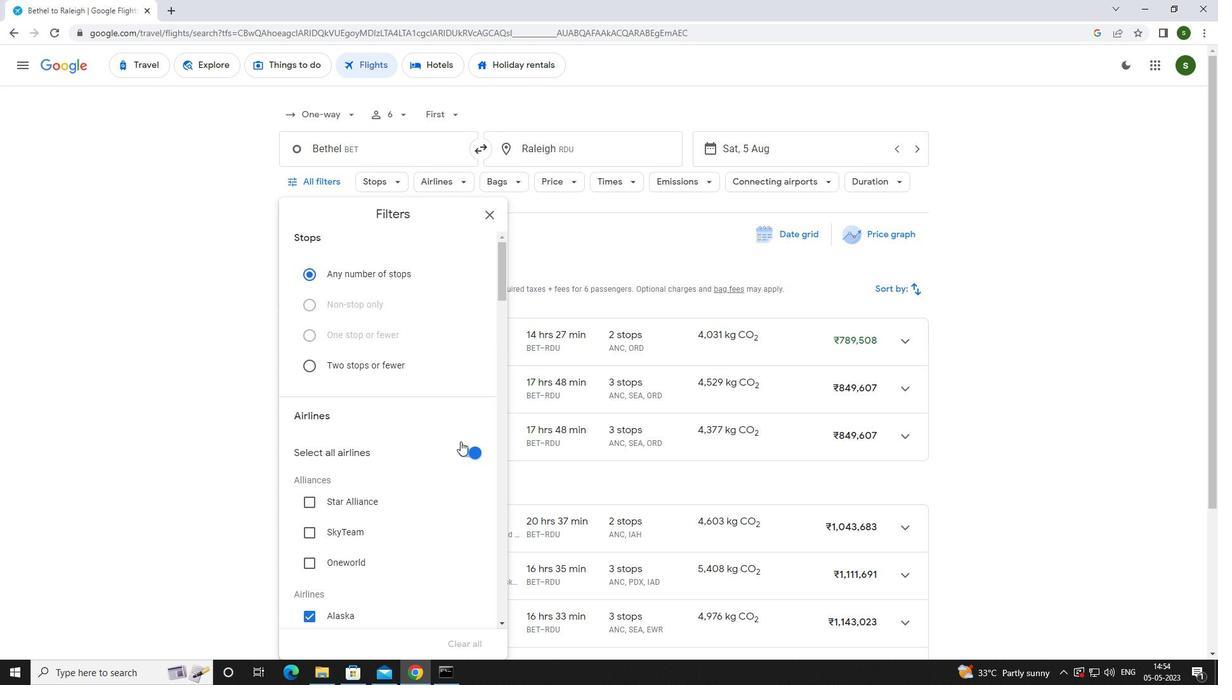 
Action: Mouse pressed left at (472, 449)
Screenshot: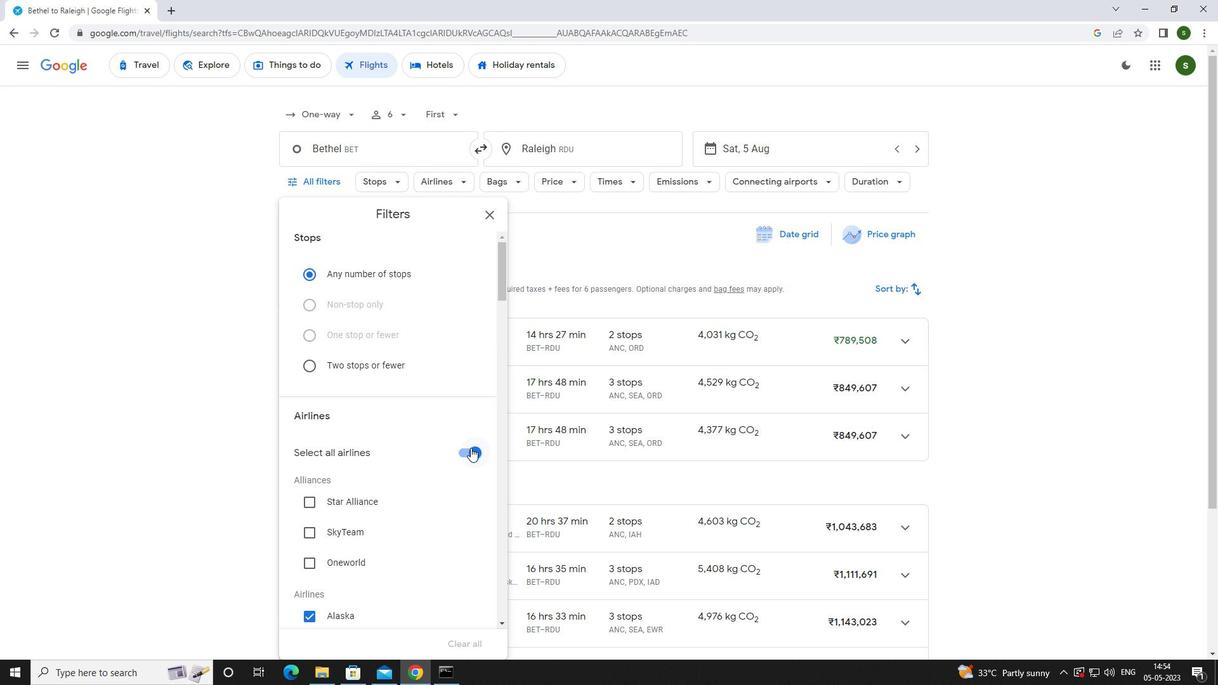 
Action: Mouse moved to (441, 424)
Screenshot: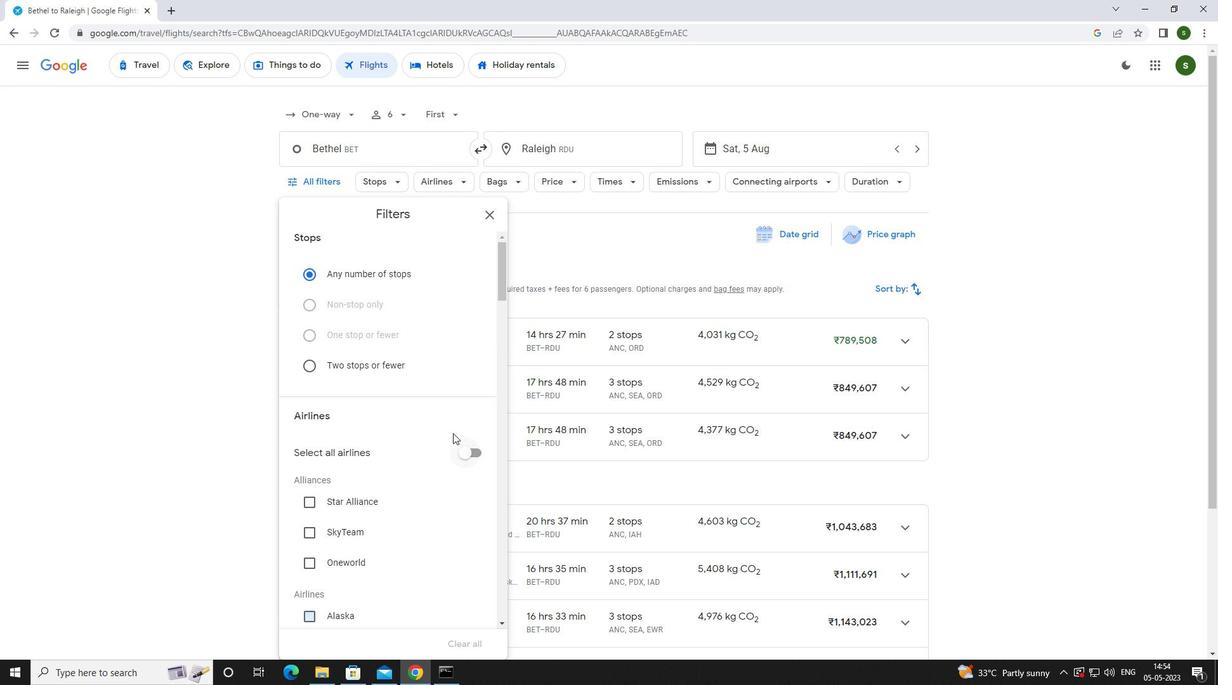 
Action: Mouse scrolled (441, 423) with delta (0, 0)
Screenshot: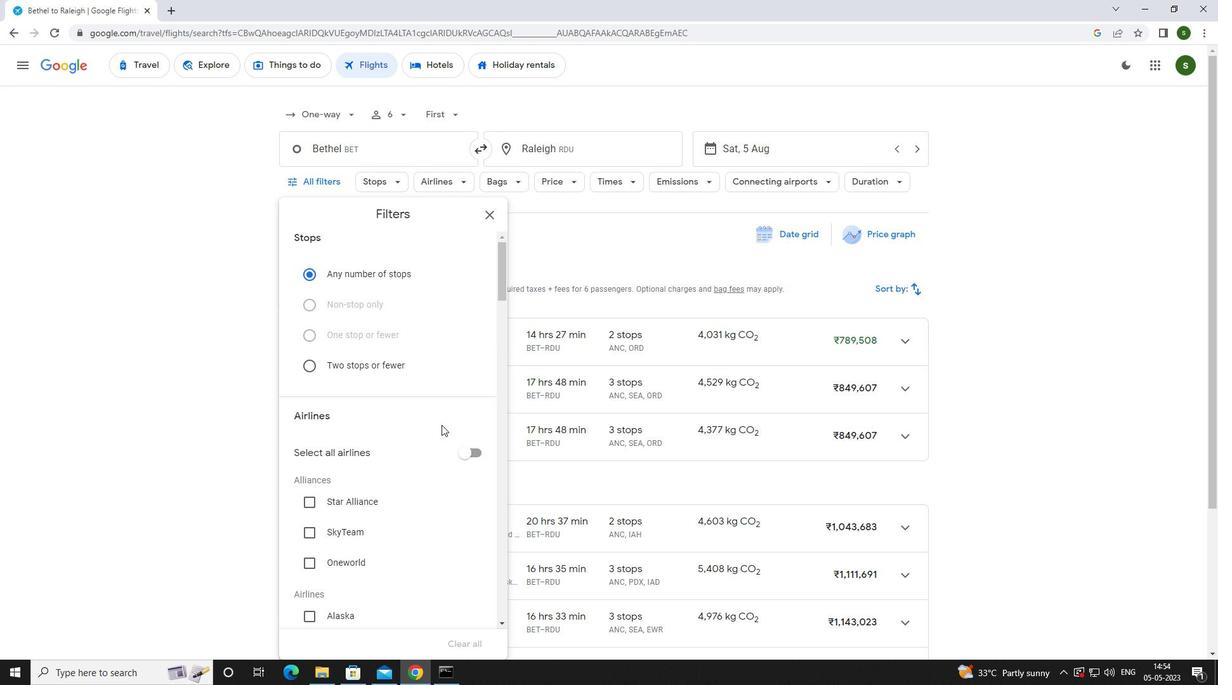 
Action: Mouse scrolled (441, 423) with delta (0, 0)
Screenshot: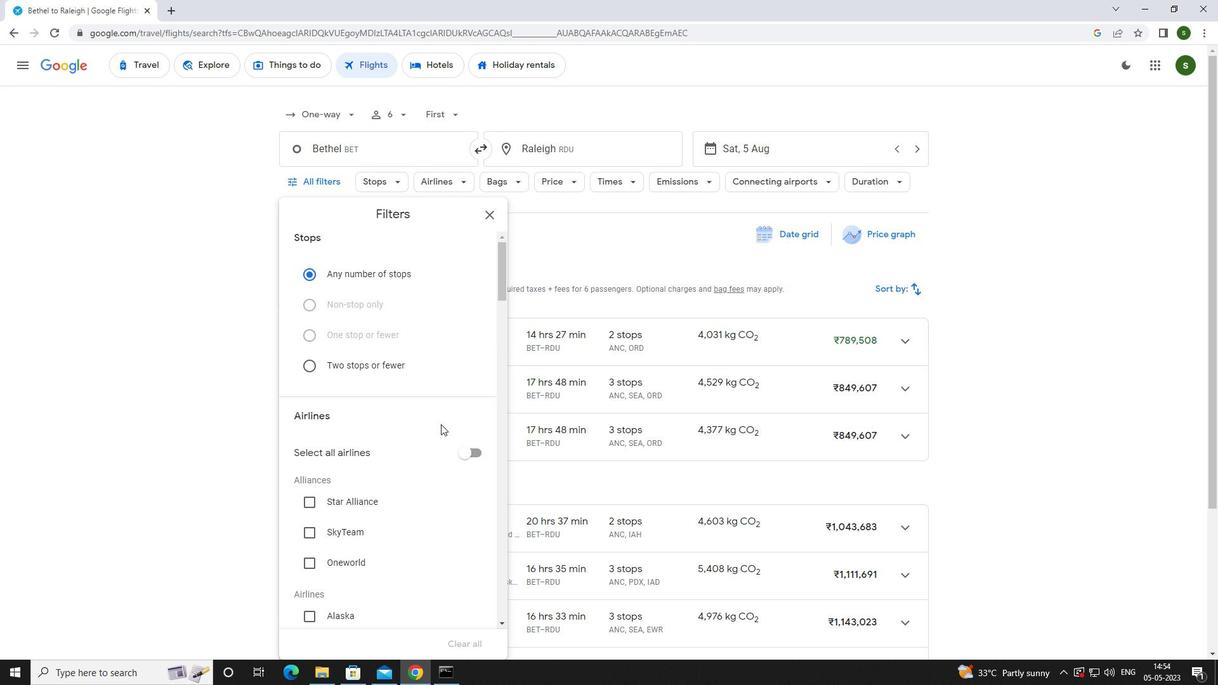 
Action: Mouse scrolled (441, 423) with delta (0, 0)
Screenshot: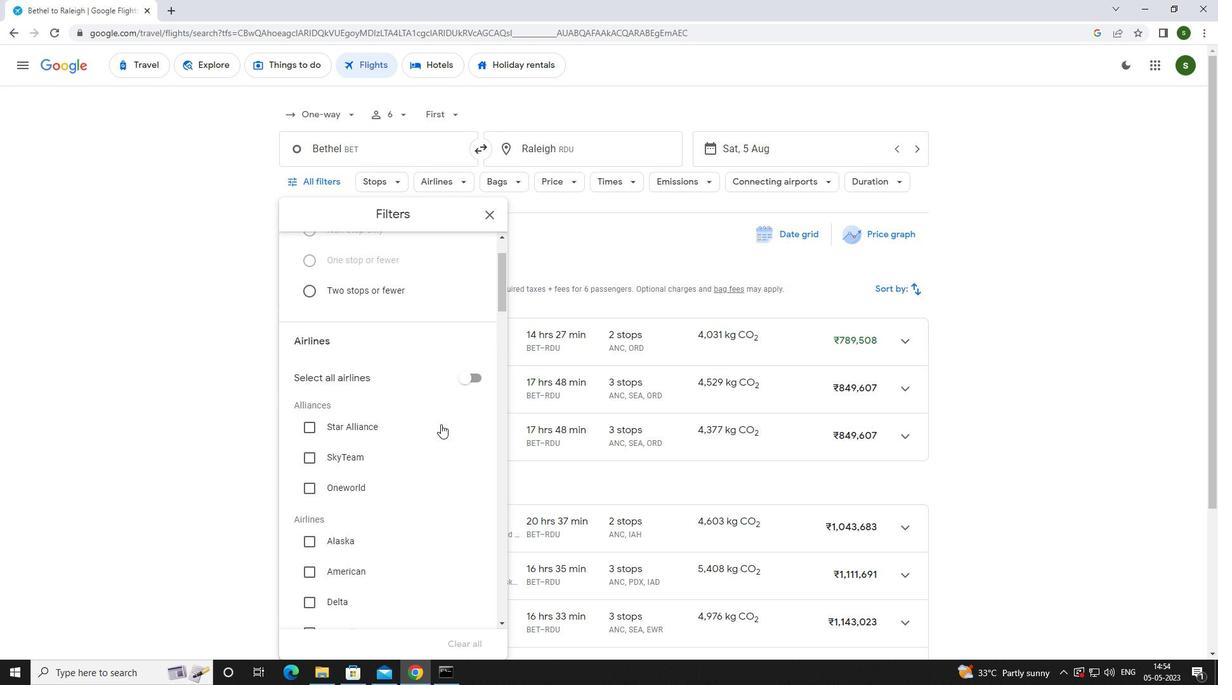 
Action: Mouse scrolled (441, 423) with delta (0, 0)
Screenshot: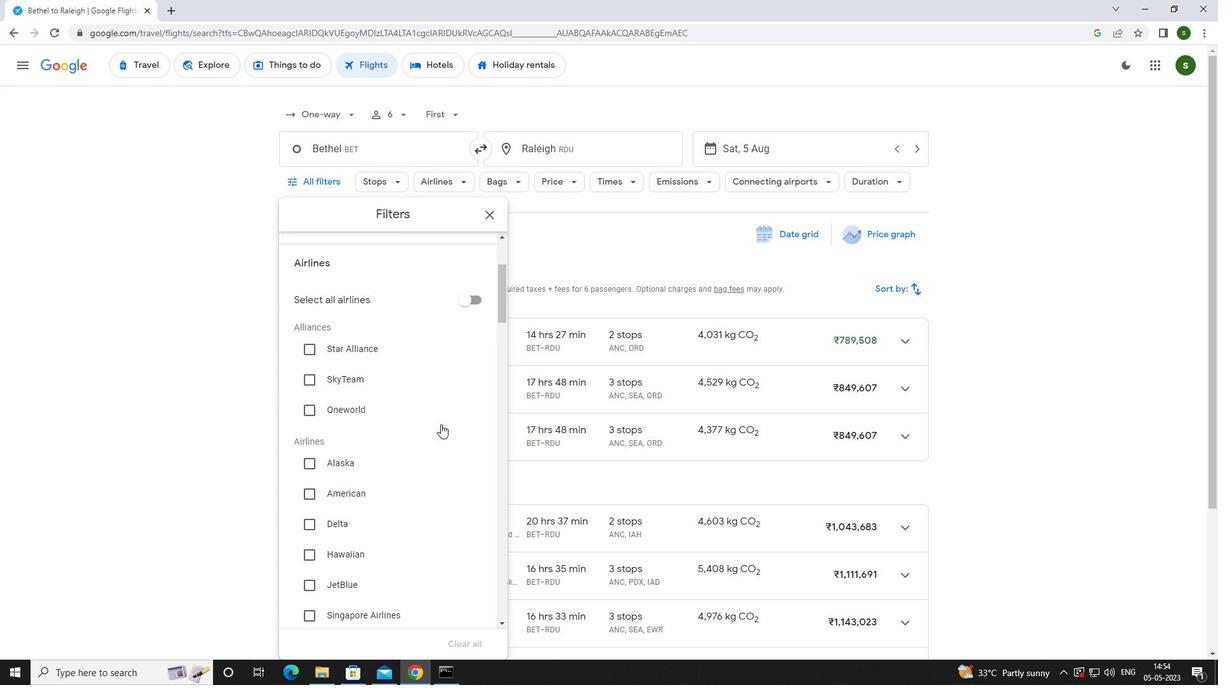 
Action: Mouse scrolled (441, 423) with delta (0, 0)
Screenshot: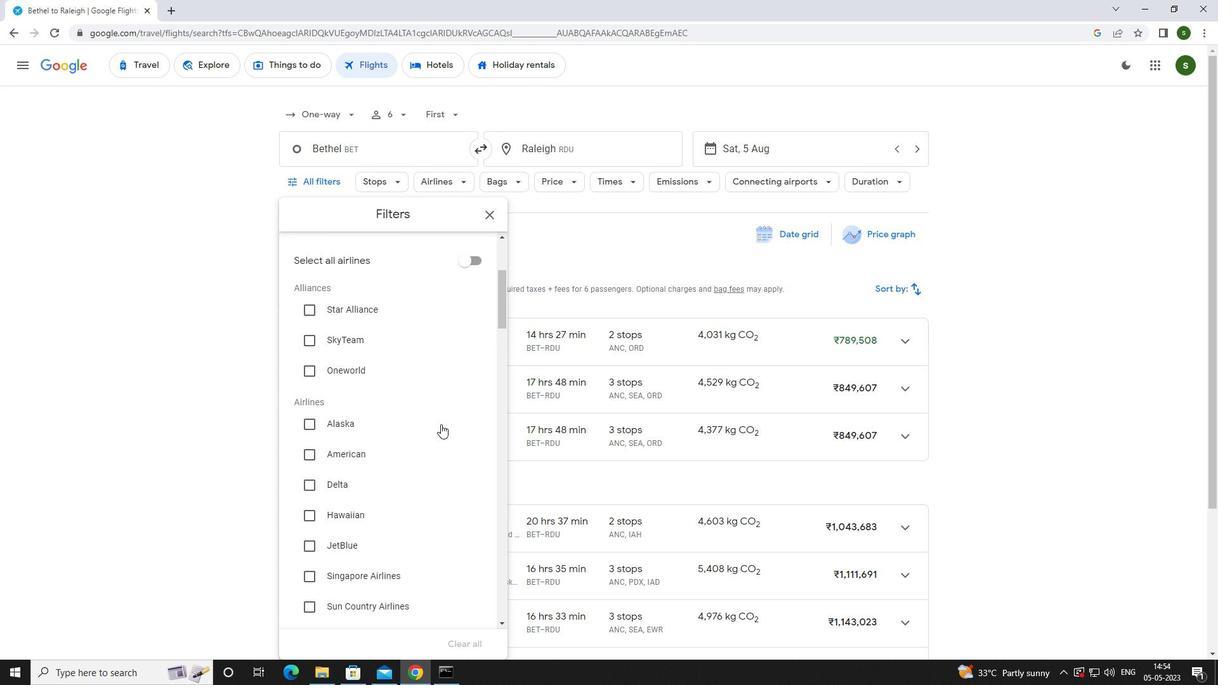 
Action: Mouse scrolled (441, 423) with delta (0, 0)
Screenshot: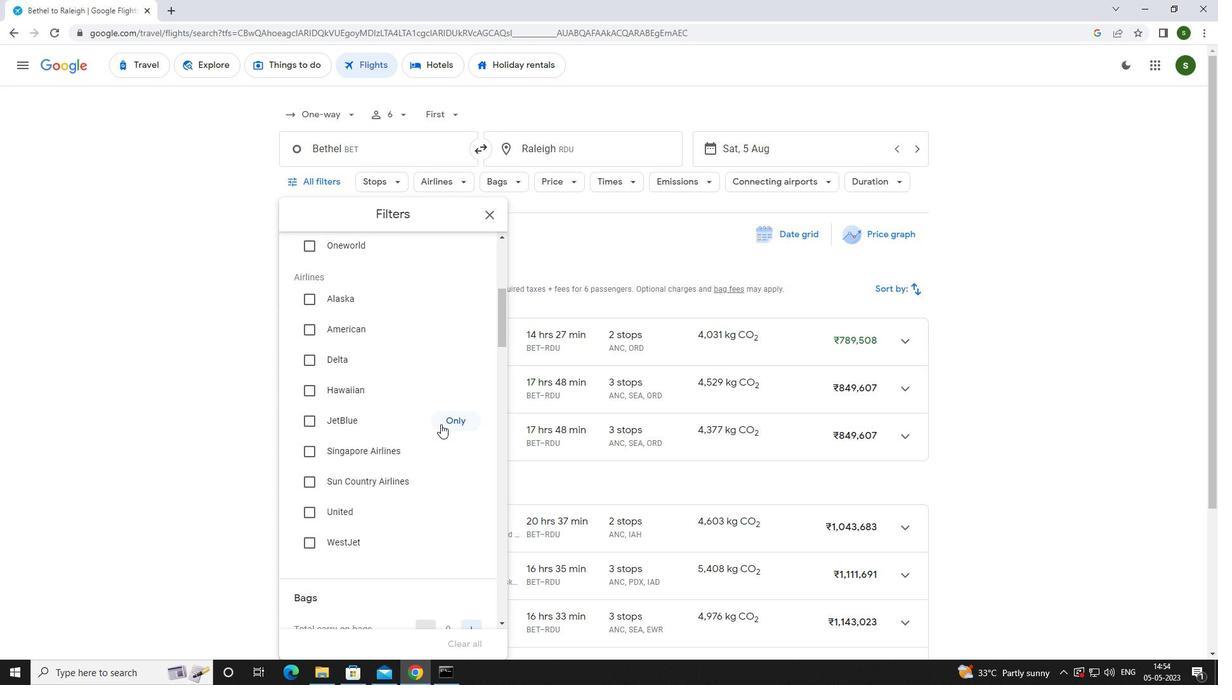 
Action: Mouse scrolled (441, 423) with delta (0, 0)
Screenshot: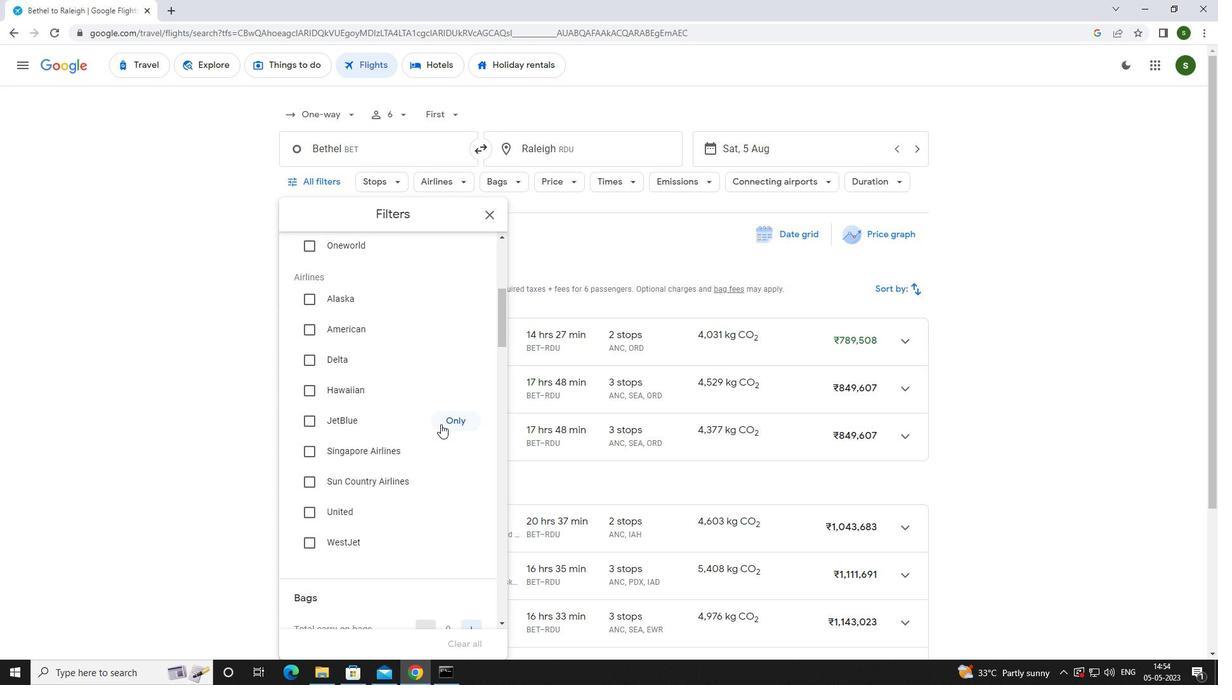 
Action: Mouse scrolled (441, 423) with delta (0, 0)
Screenshot: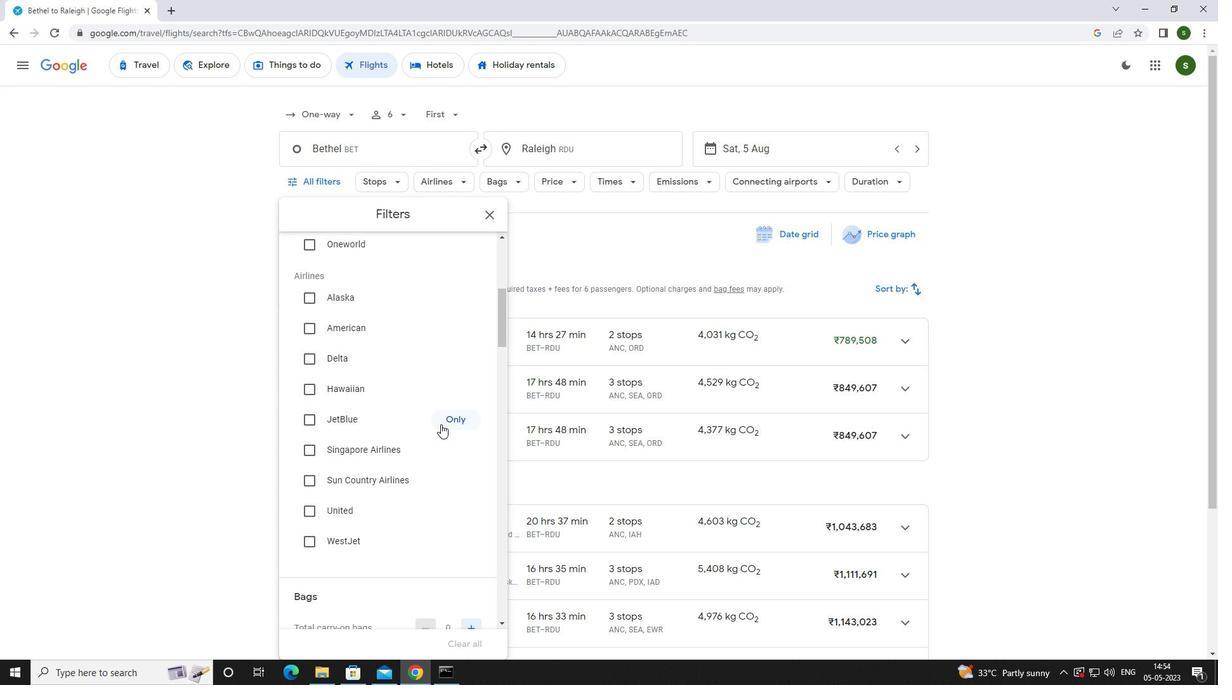 
Action: Mouse moved to (472, 433)
Screenshot: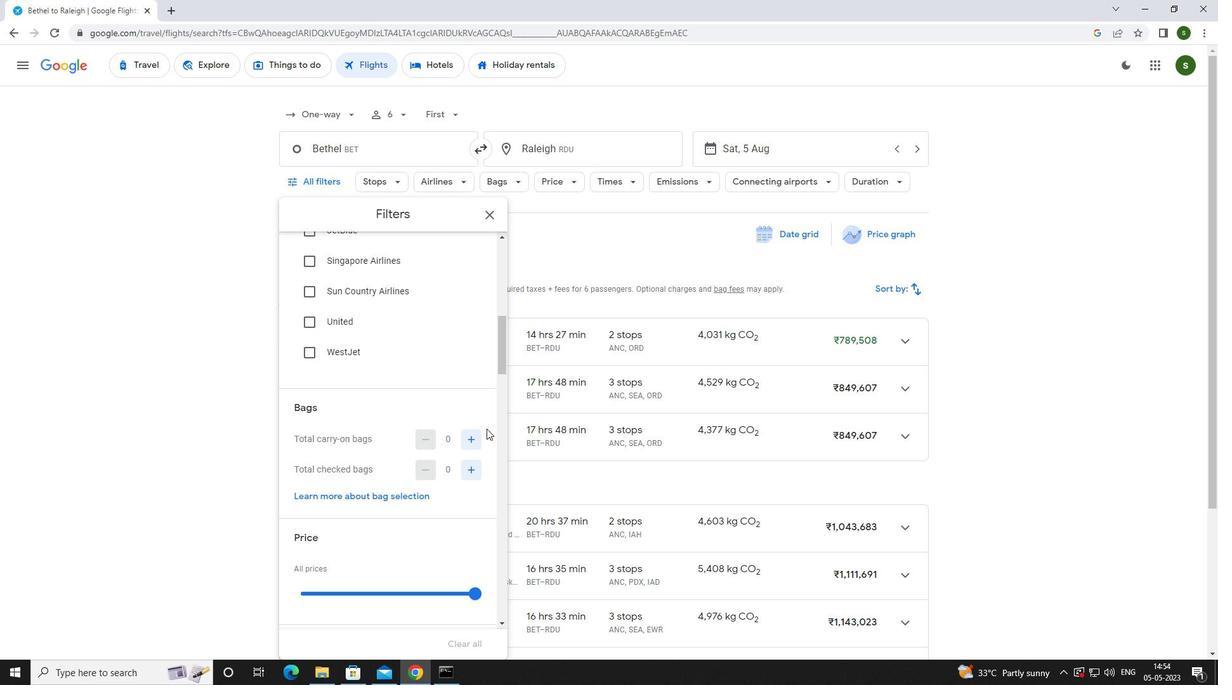 
Action: Mouse pressed left at (472, 433)
Screenshot: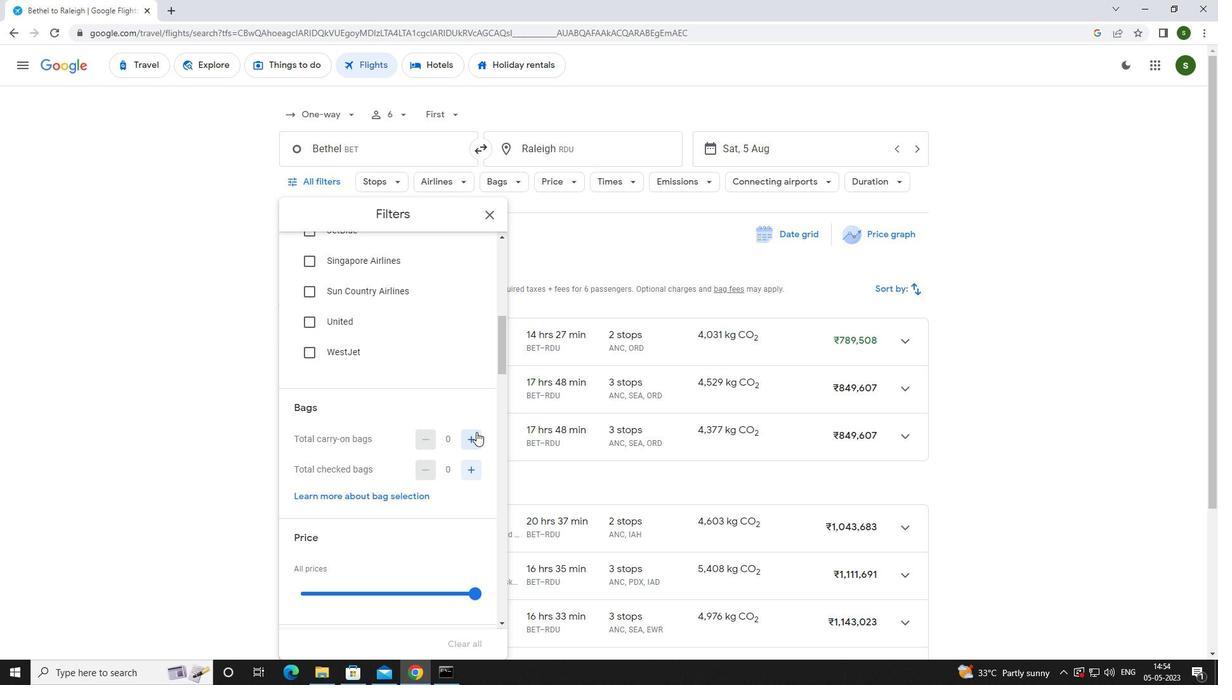 
Action: Mouse moved to (472, 433)
Screenshot: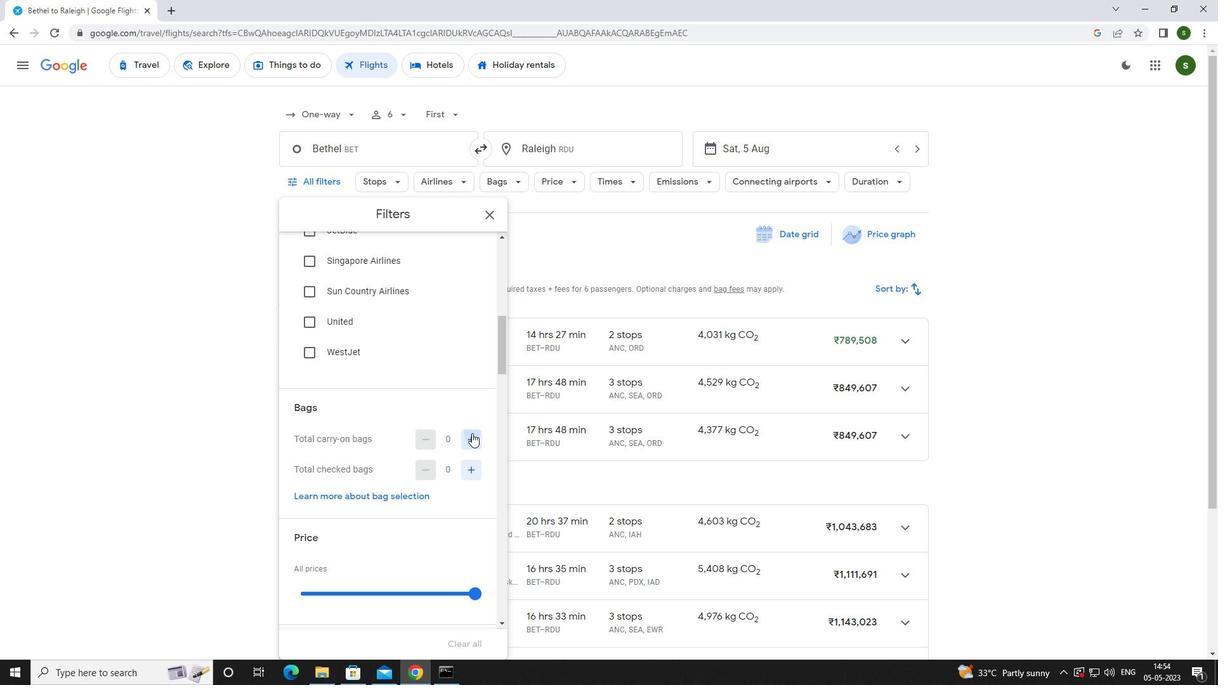 
Action: Mouse pressed left at (472, 433)
Screenshot: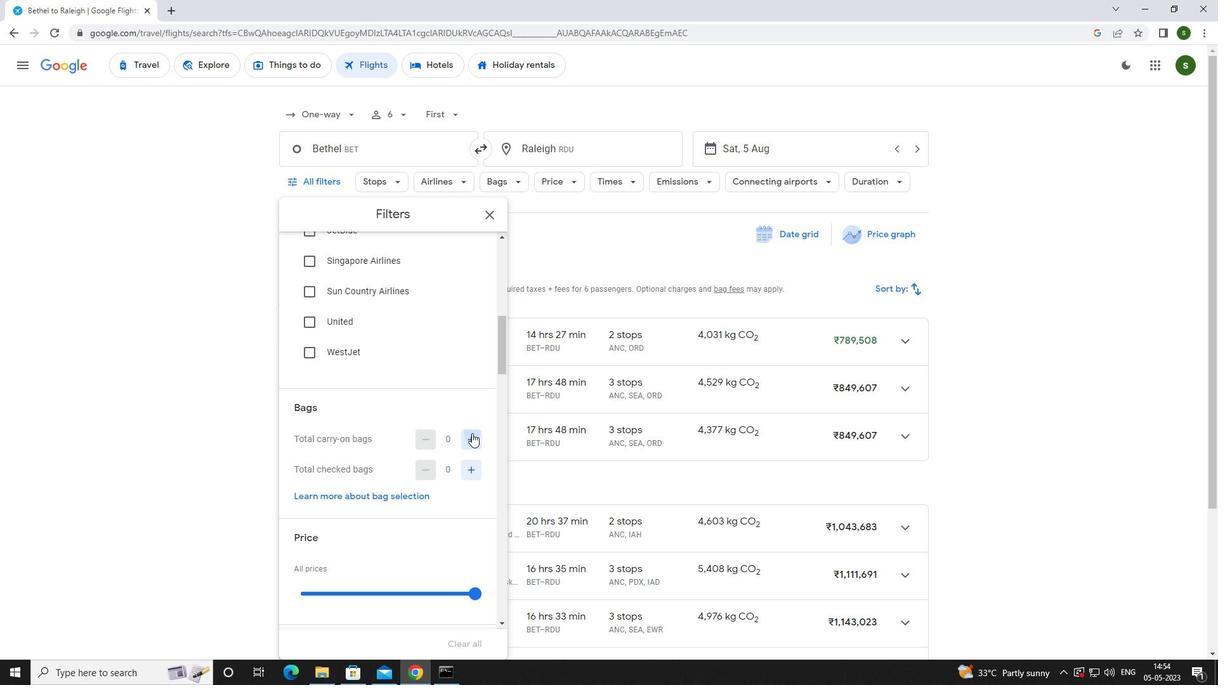 
Action: Mouse scrolled (472, 432) with delta (0, 0)
Screenshot: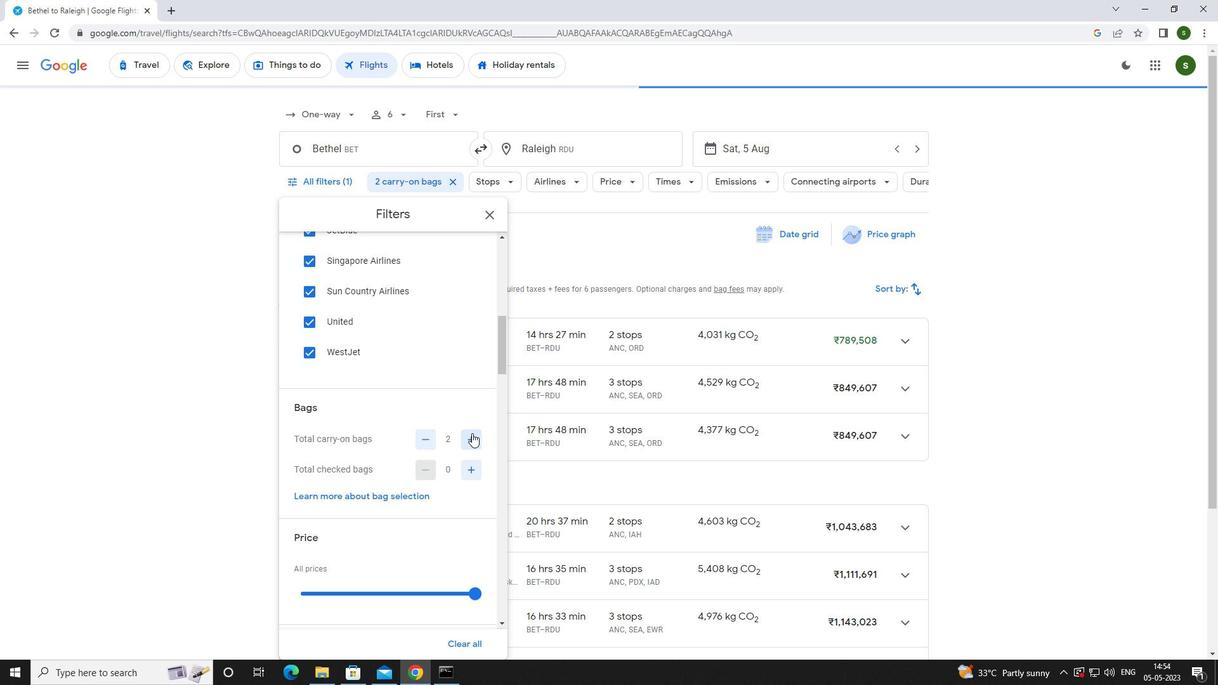 
Action: Mouse scrolled (472, 432) with delta (0, 0)
Screenshot: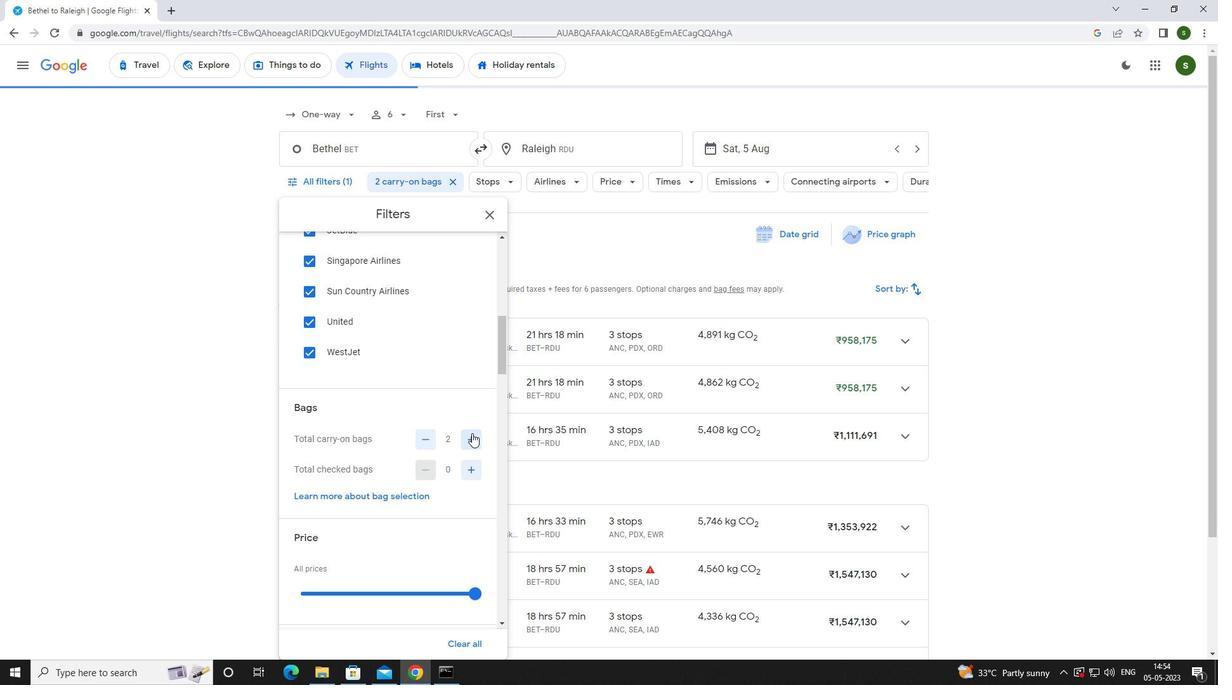 
Action: Mouse moved to (465, 439)
Screenshot: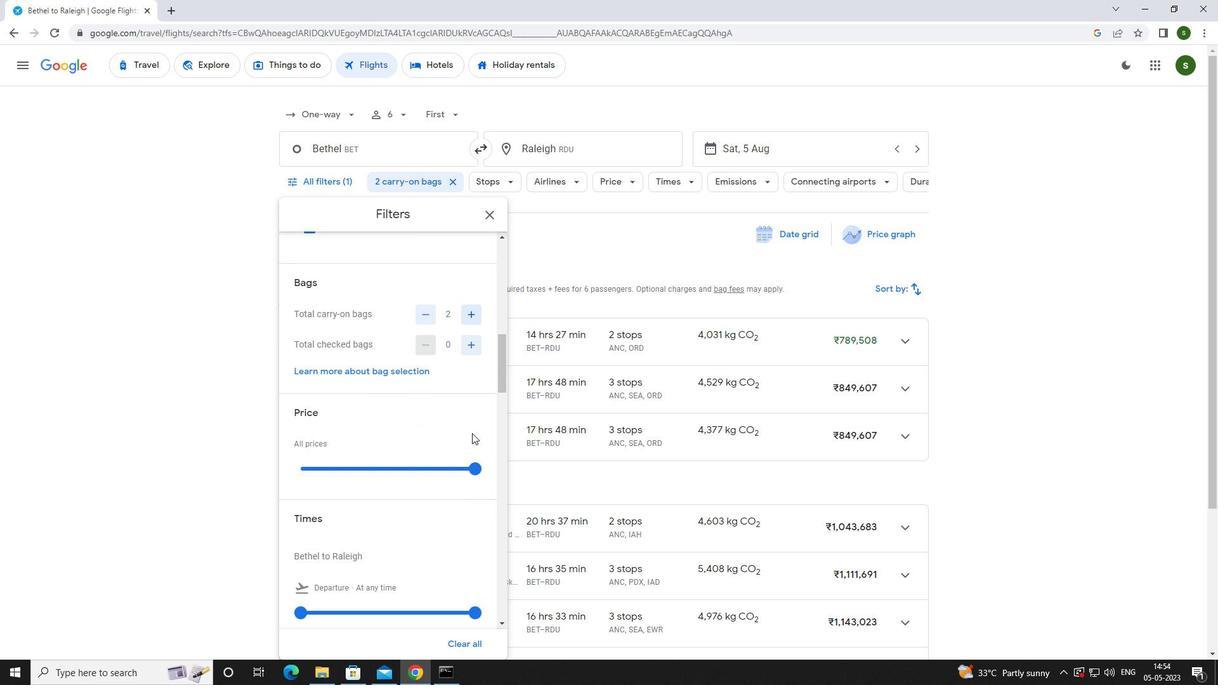
Action: Mouse scrolled (465, 438) with delta (0, 0)
Screenshot: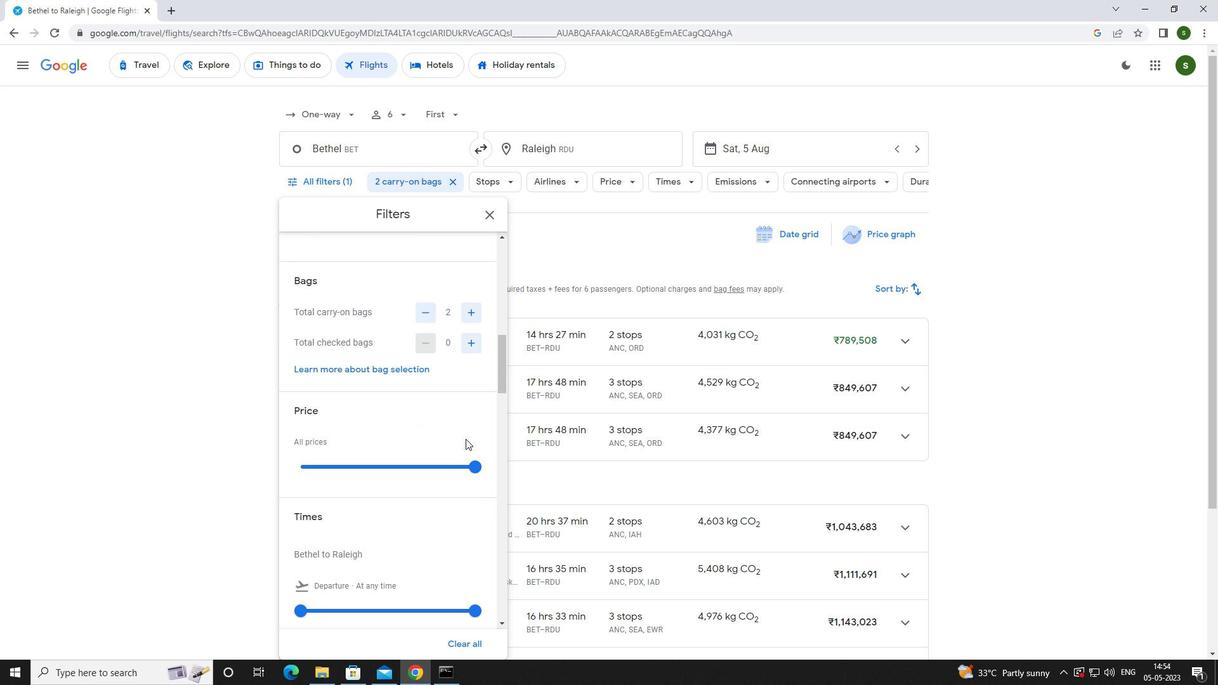 
Action: Mouse scrolled (465, 438) with delta (0, 0)
Screenshot: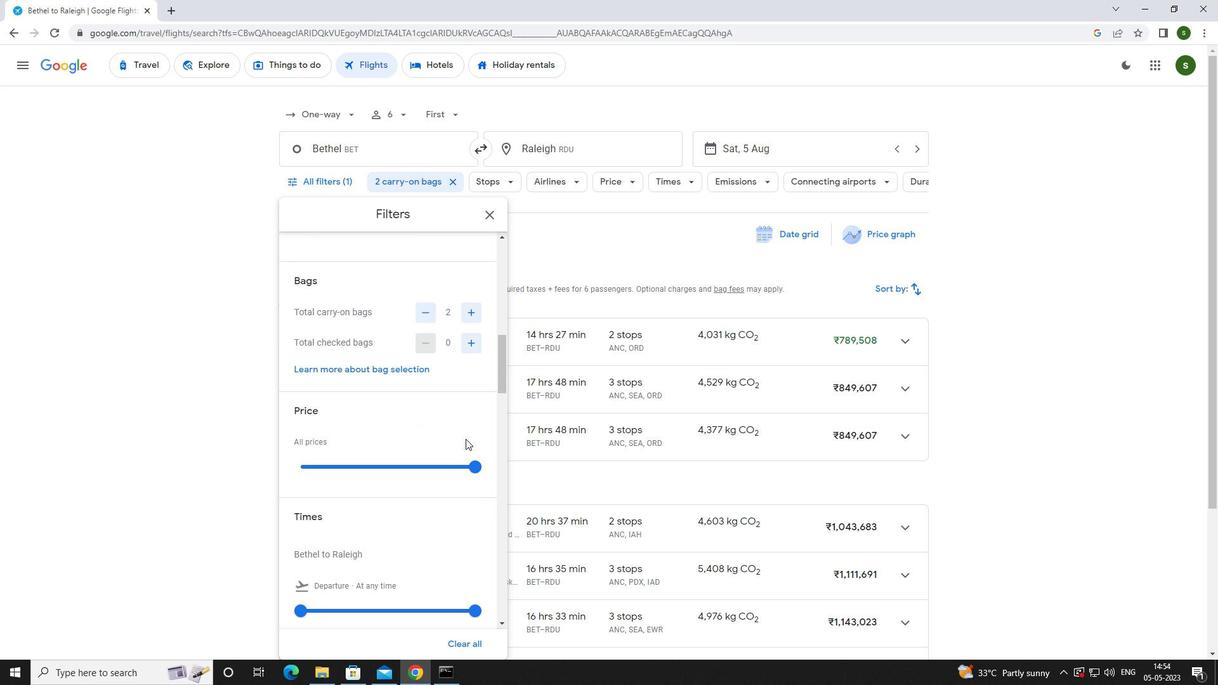 
Action: Mouse scrolled (465, 438) with delta (0, 0)
Screenshot: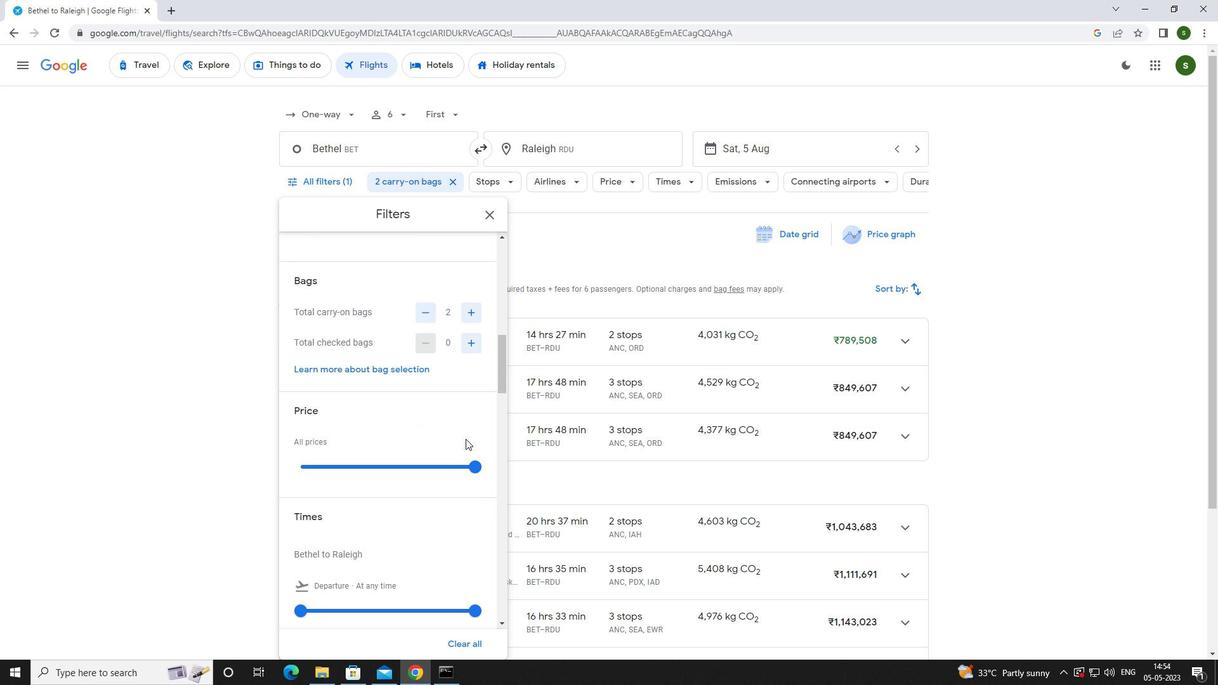 
Action: Mouse moved to (296, 417)
Screenshot: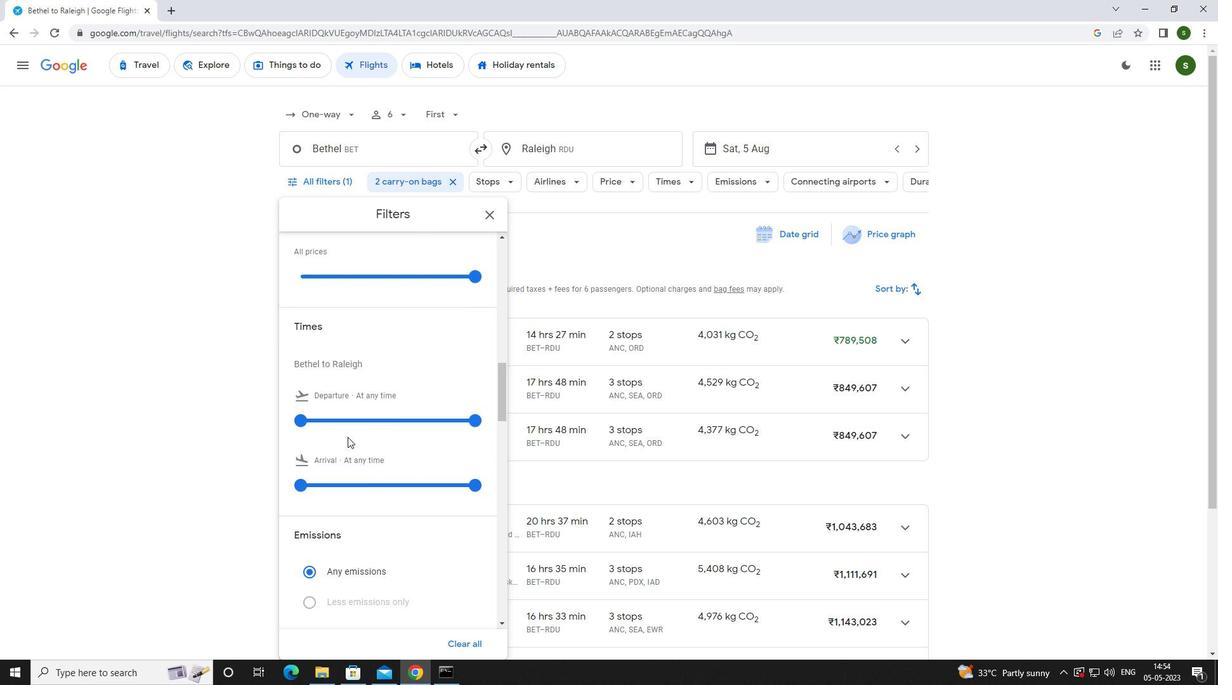 
Action: Mouse pressed left at (296, 417)
Screenshot: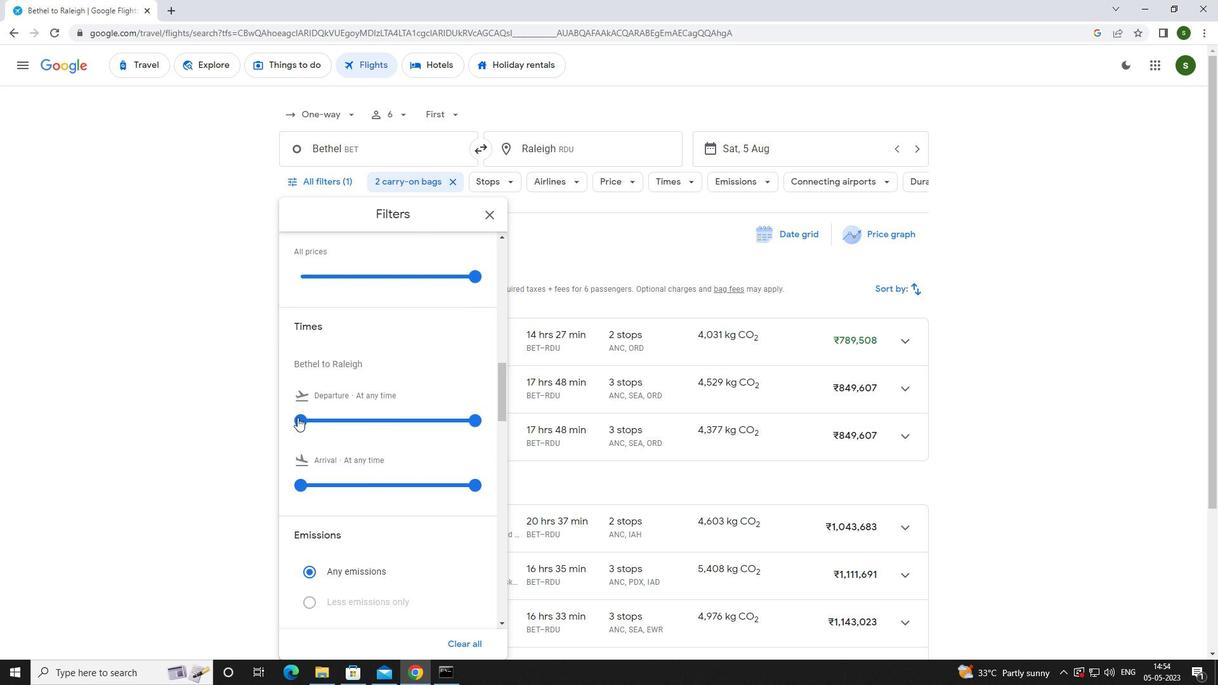 
Action: Mouse moved to (209, 358)
Screenshot: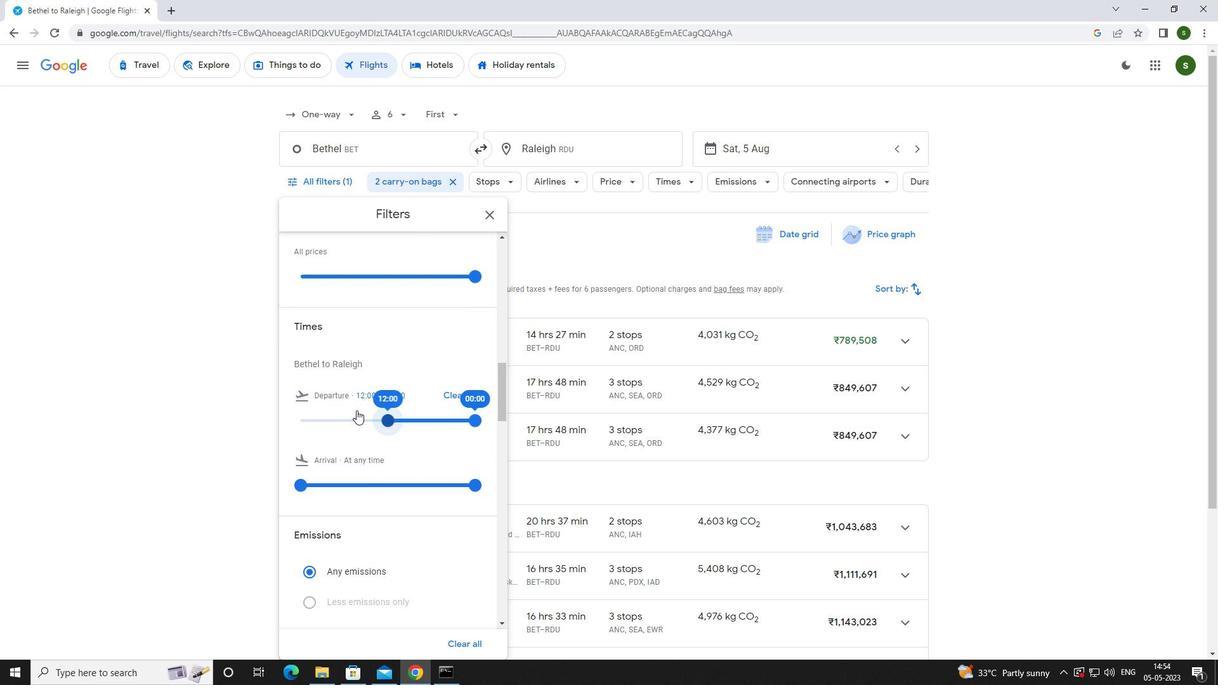 
Action: Mouse pressed left at (209, 358)
Screenshot: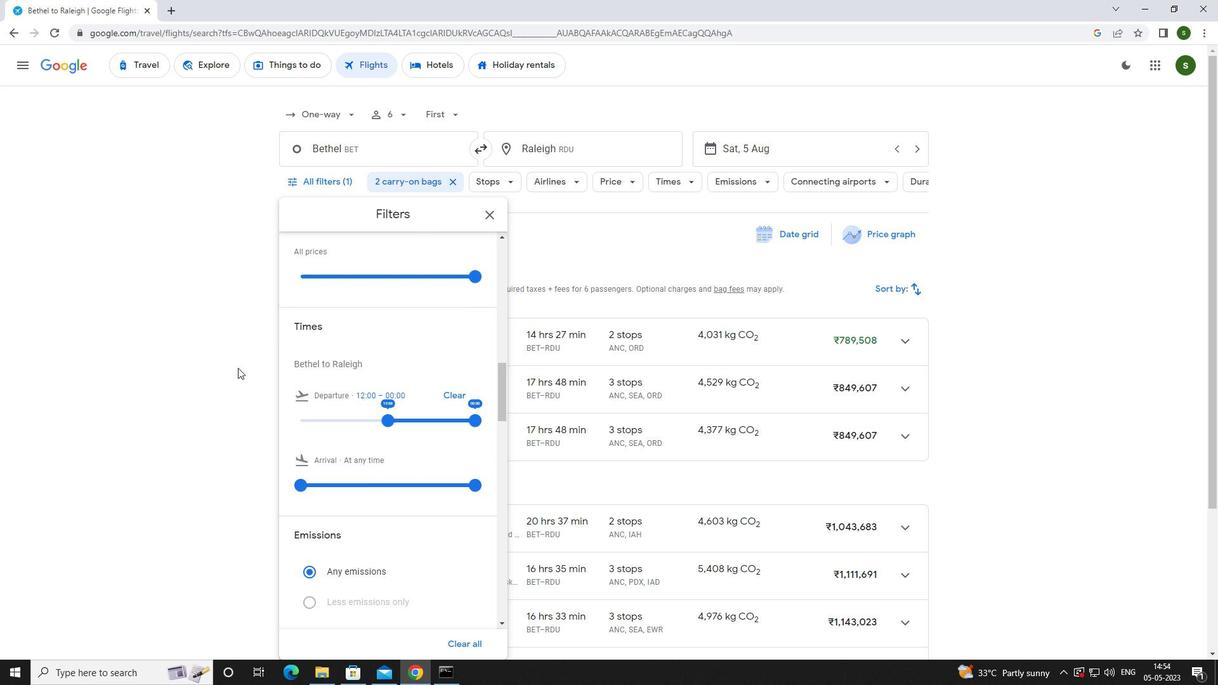
